 Task: Create a sub task Gather and Analyse Requirements for the task  Create a new online platform for online personal shopping services in the project BellRise , assign it to team member softage.5@softage.net and update the status of the sub task to  Off Track , set the priority of the sub task to High
Action: Mouse moved to (668, 444)
Screenshot: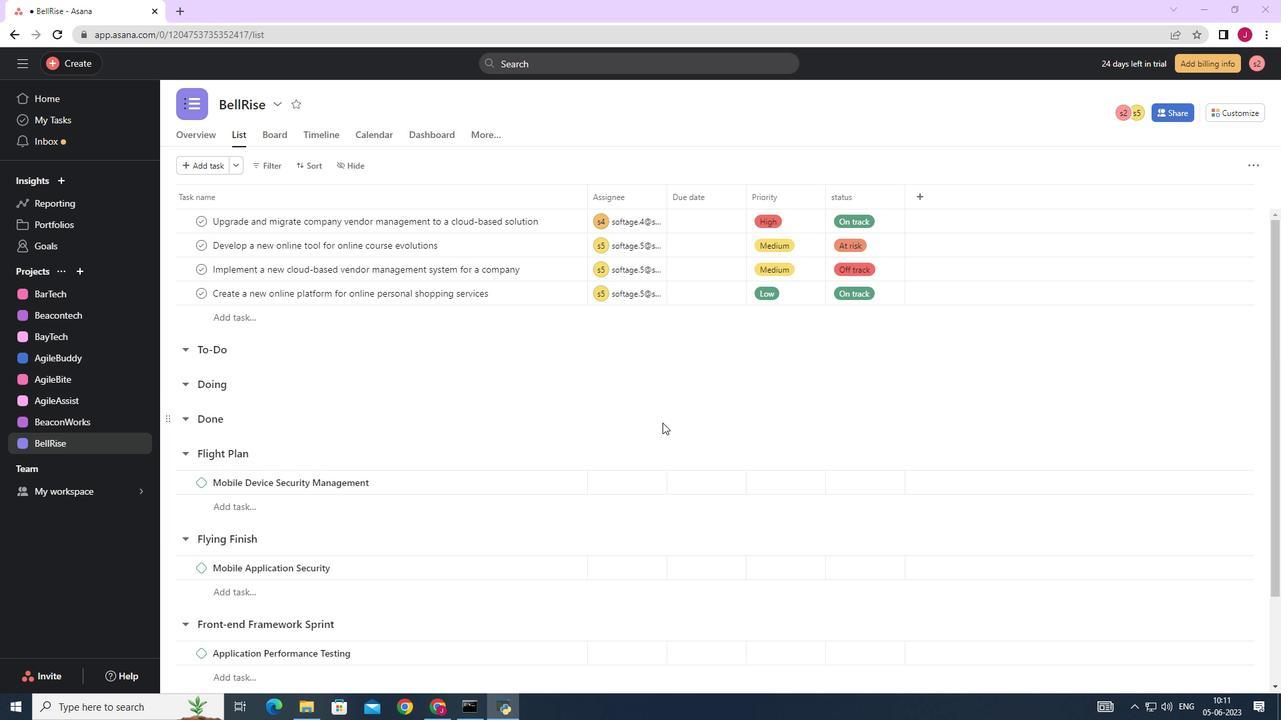 
Action: Mouse scrolled (668, 443) with delta (0, 0)
Screenshot: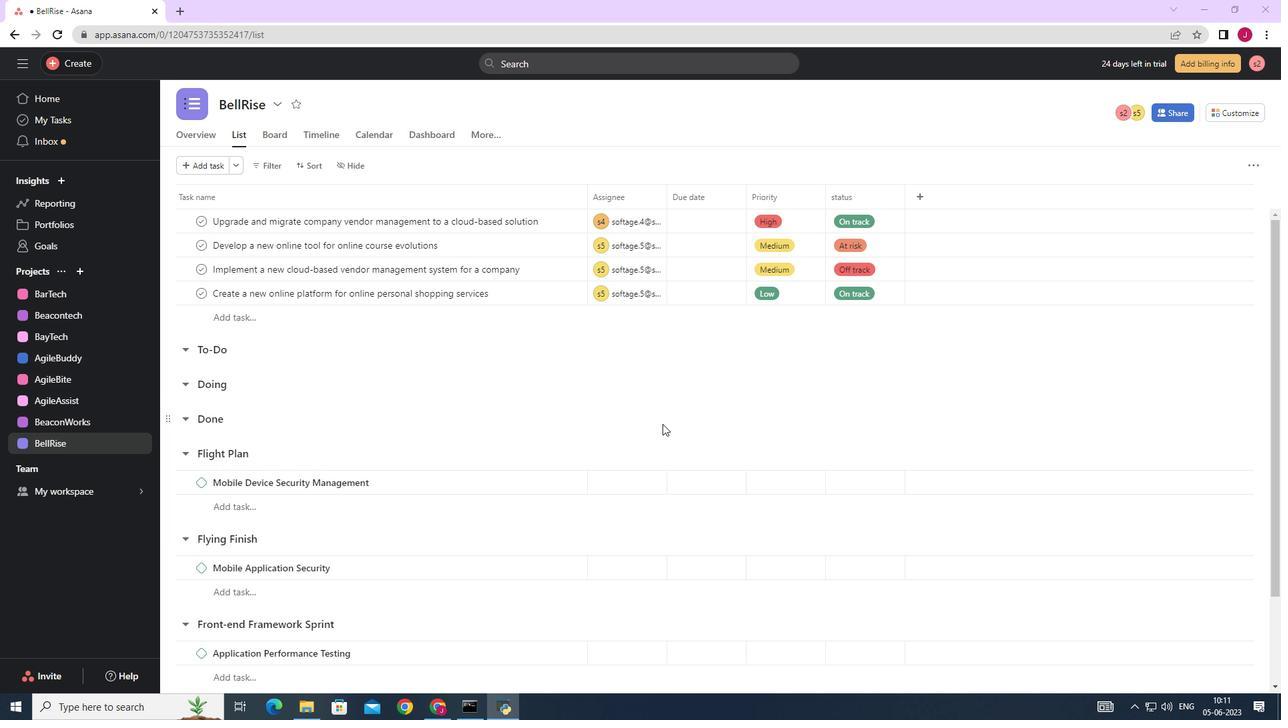 
Action: Mouse scrolled (668, 443) with delta (0, 0)
Screenshot: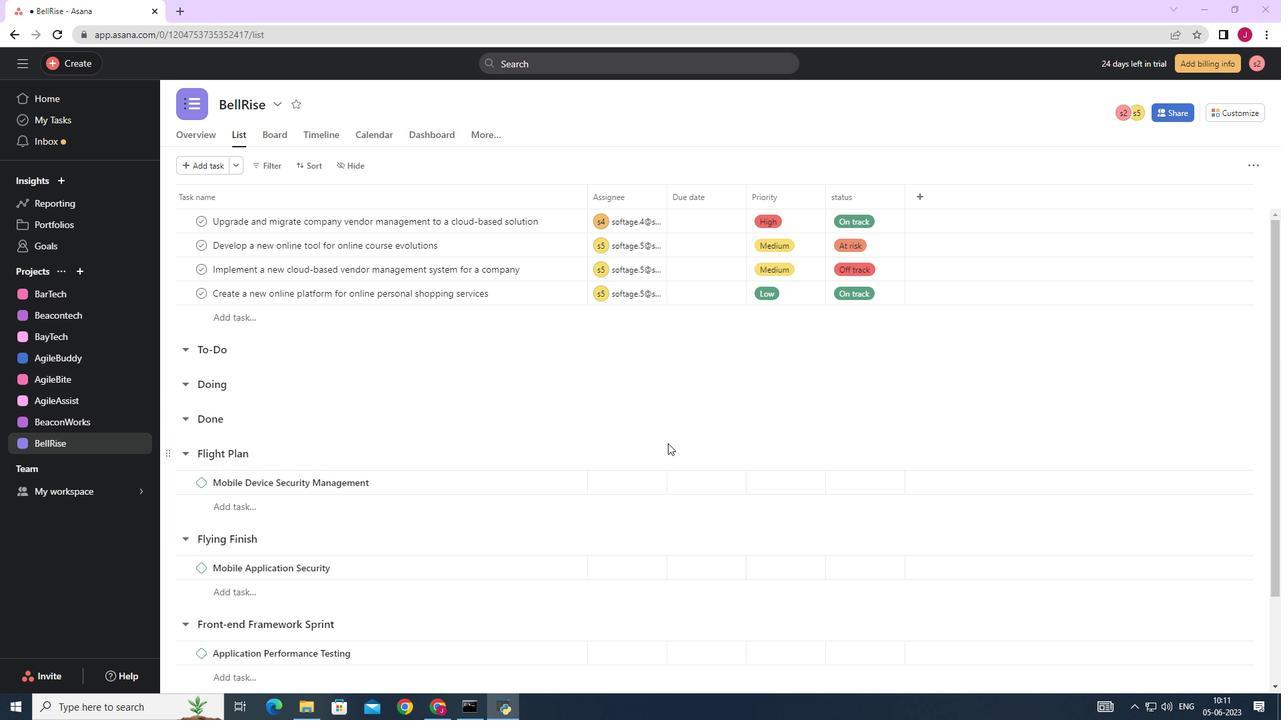 
Action: Mouse scrolled (668, 443) with delta (0, 0)
Screenshot: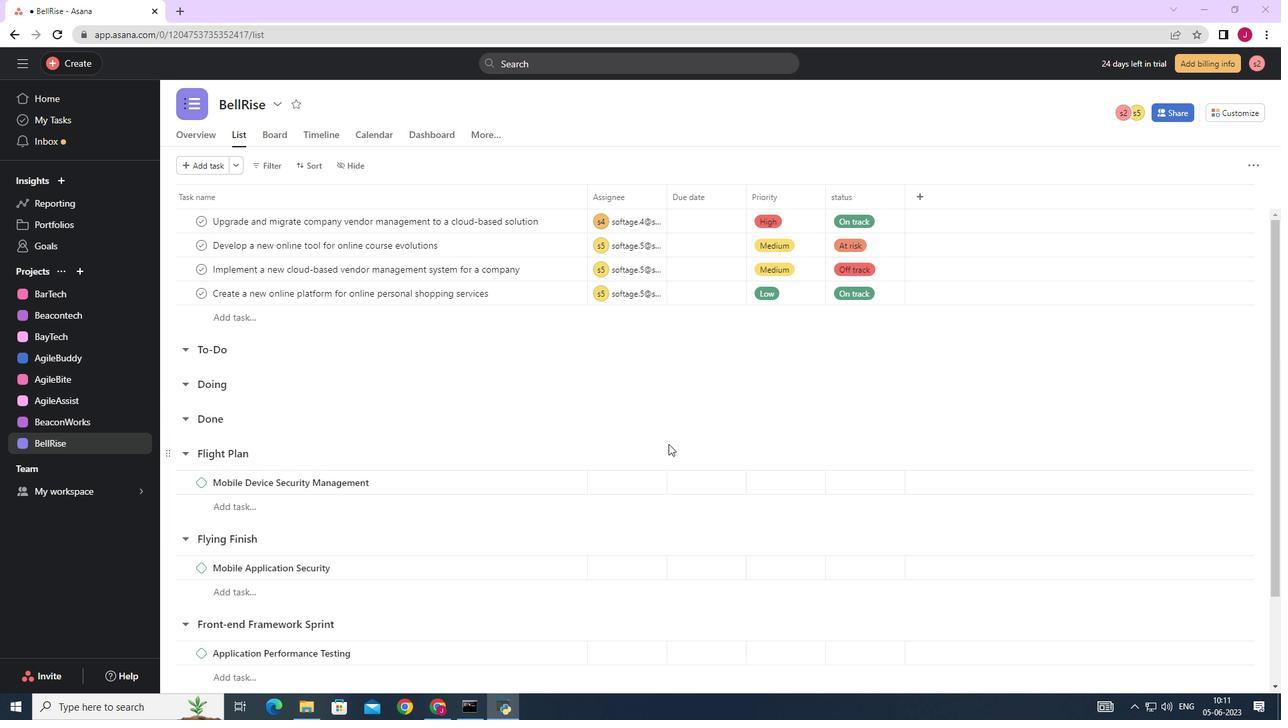 
Action: Mouse moved to (666, 446)
Screenshot: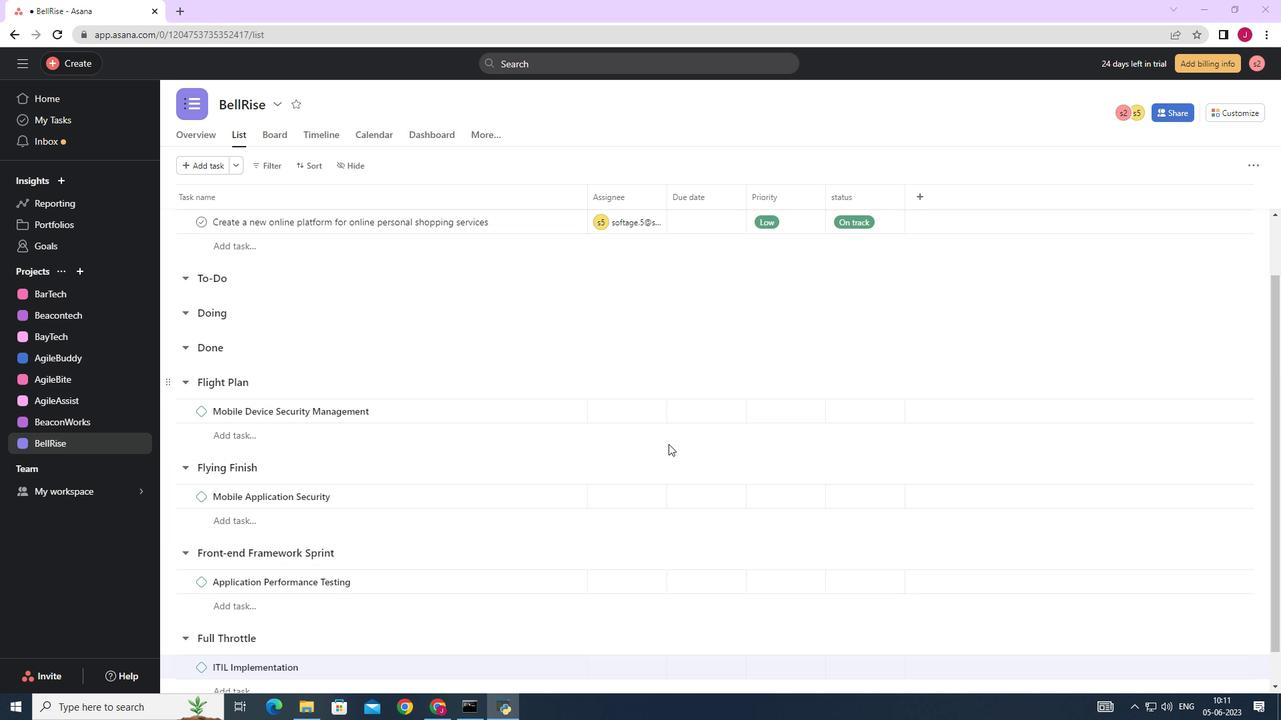 
Action: Mouse scrolled (666, 447) with delta (0, 0)
Screenshot: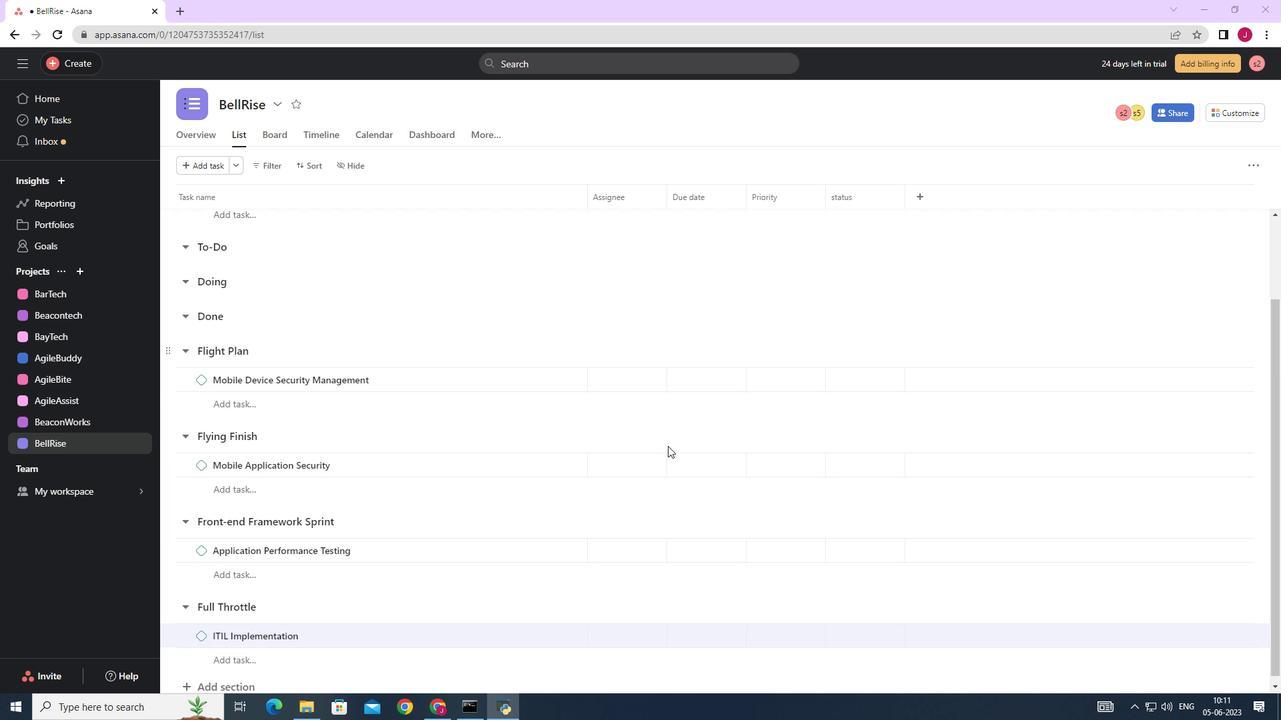 
Action: Mouse scrolled (666, 447) with delta (0, 0)
Screenshot: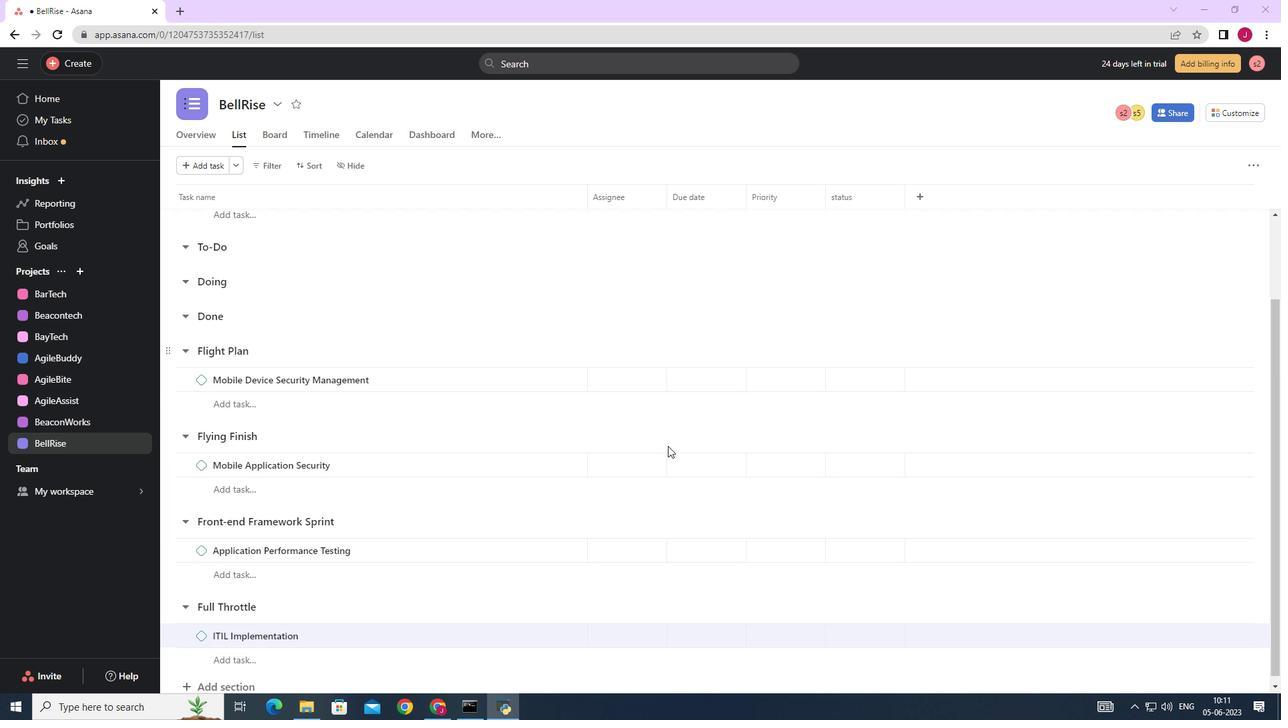 
Action: Mouse scrolled (666, 447) with delta (0, 0)
Screenshot: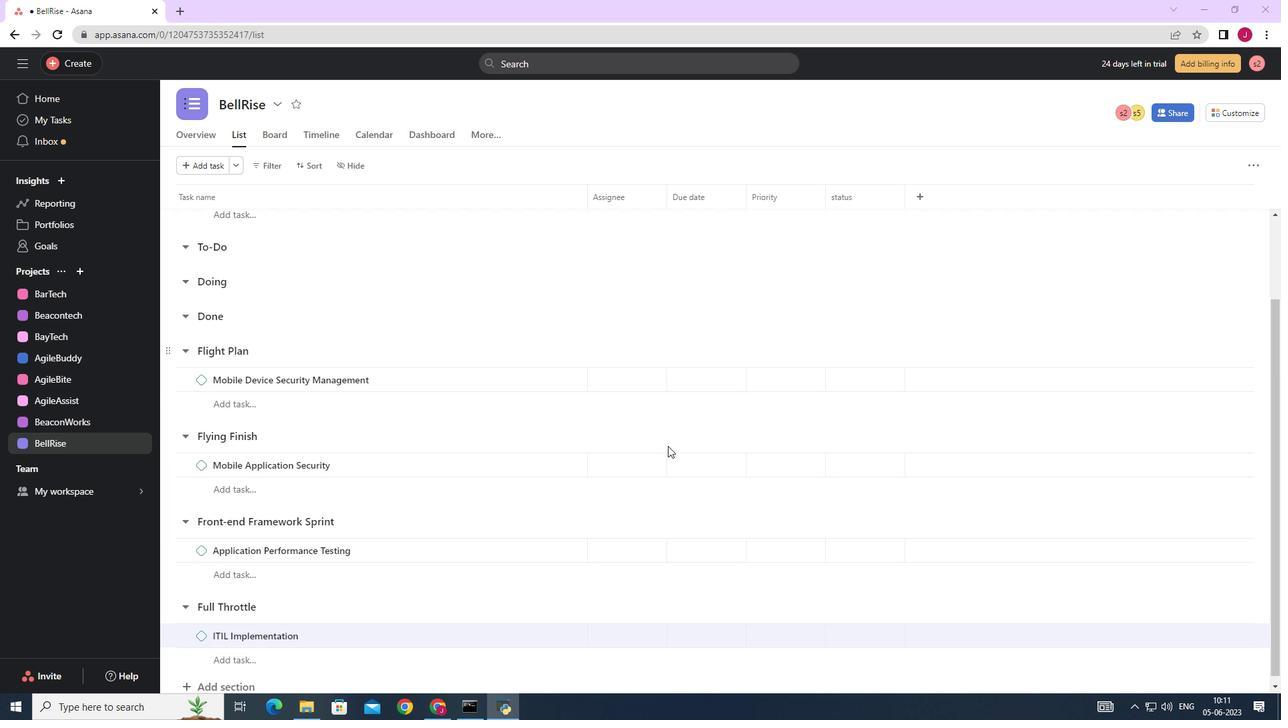 
Action: Mouse scrolled (666, 447) with delta (0, 0)
Screenshot: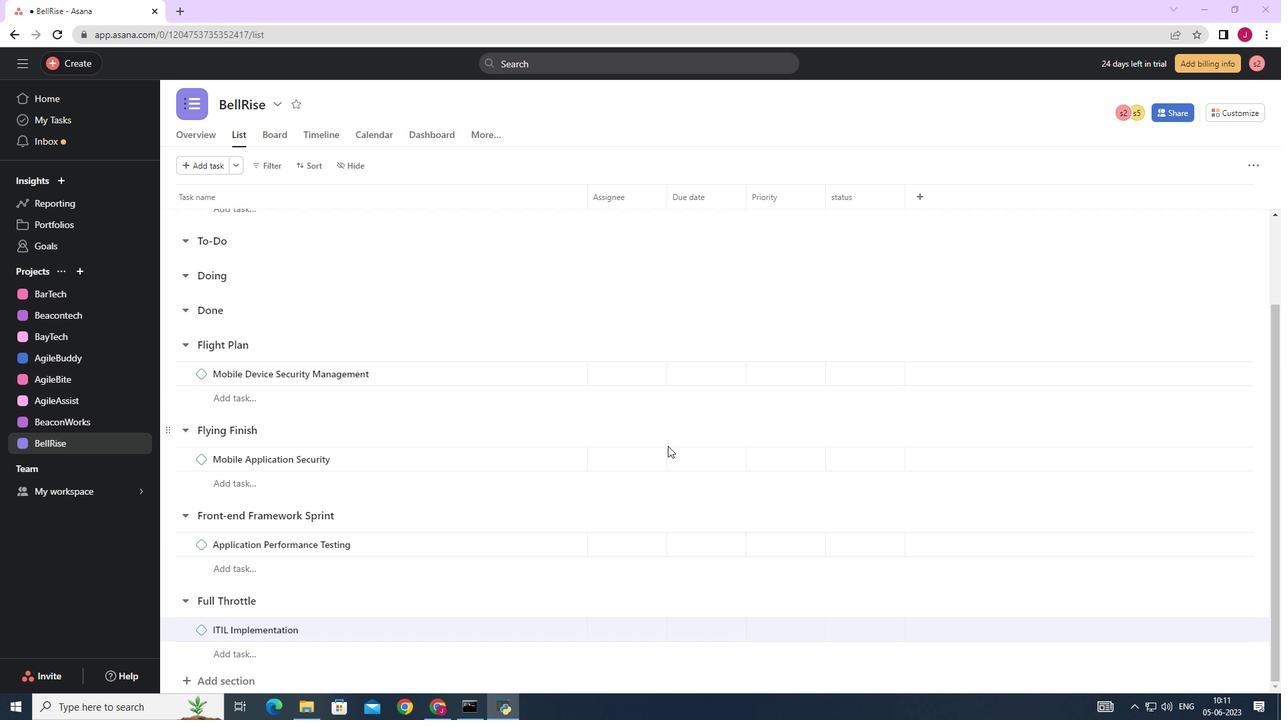 
Action: Mouse moved to (485, 317)
Screenshot: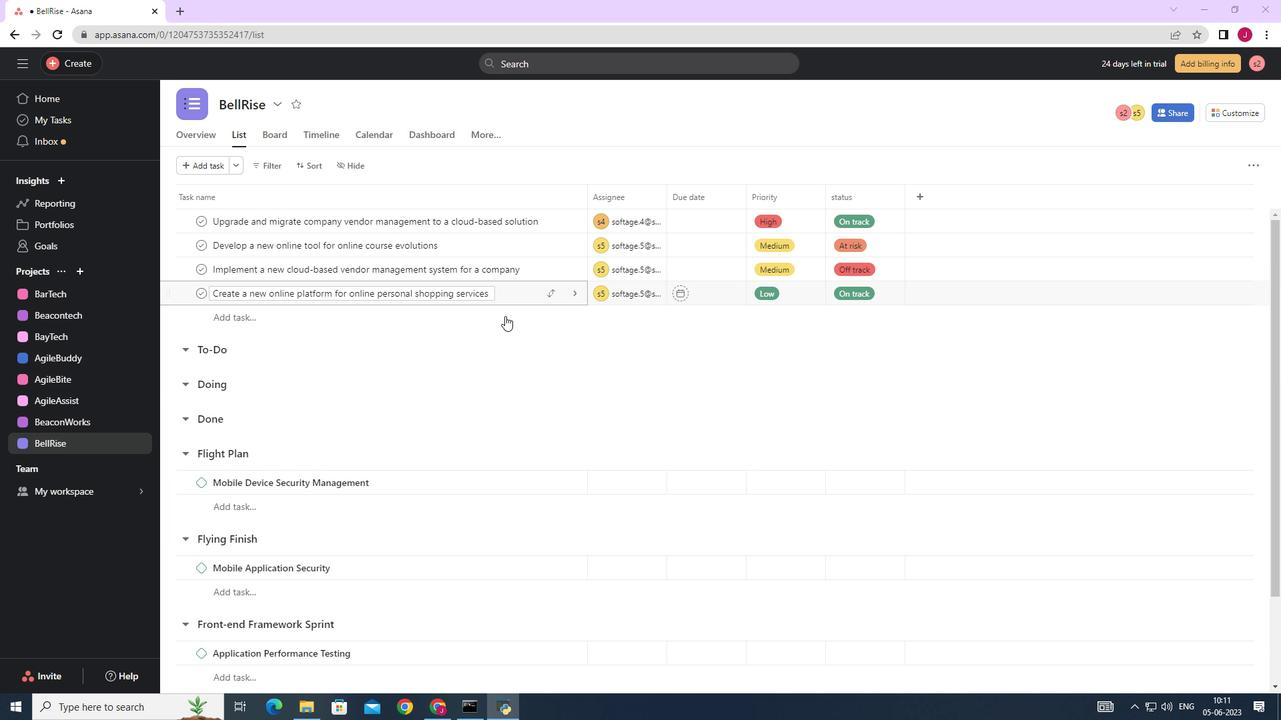 
Action: Mouse scrolled (485, 318) with delta (0, 0)
Screenshot: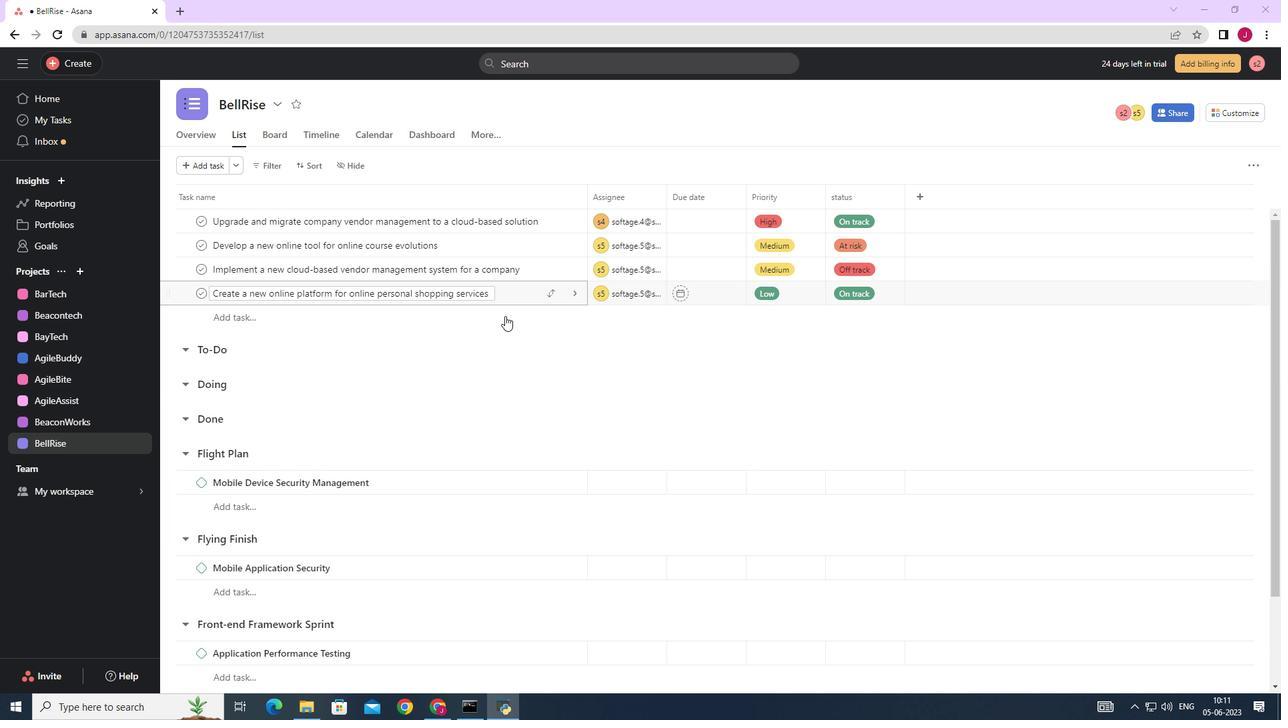 
Action: Mouse scrolled (485, 318) with delta (0, 0)
Screenshot: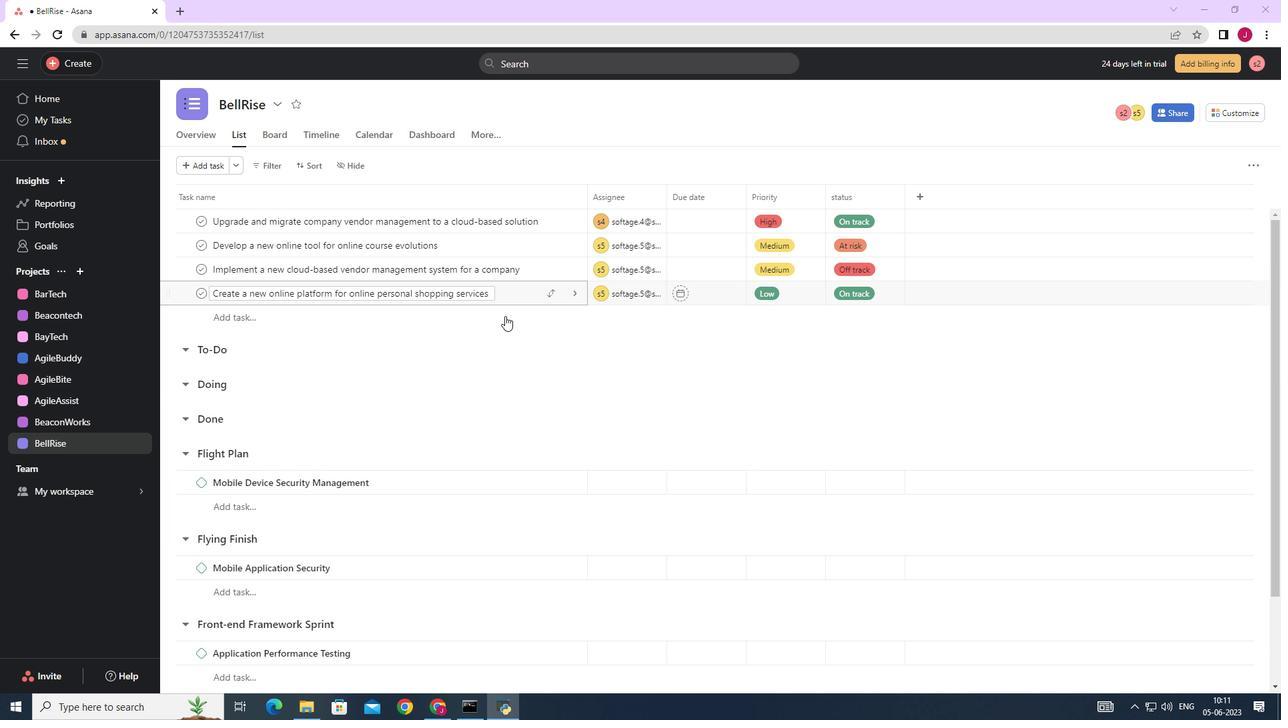 
Action: Mouse moved to (532, 296)
Screenshot: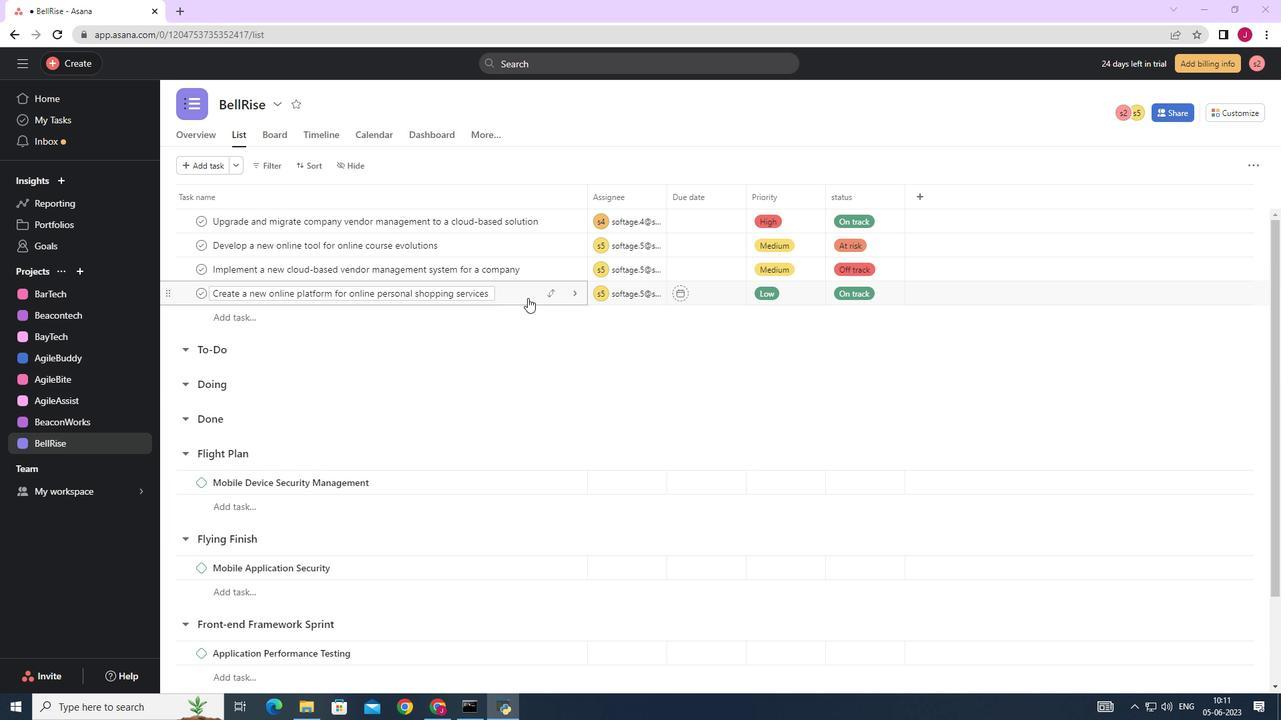 
Action: Mouse pressed left at (532, 296)
Screenshot: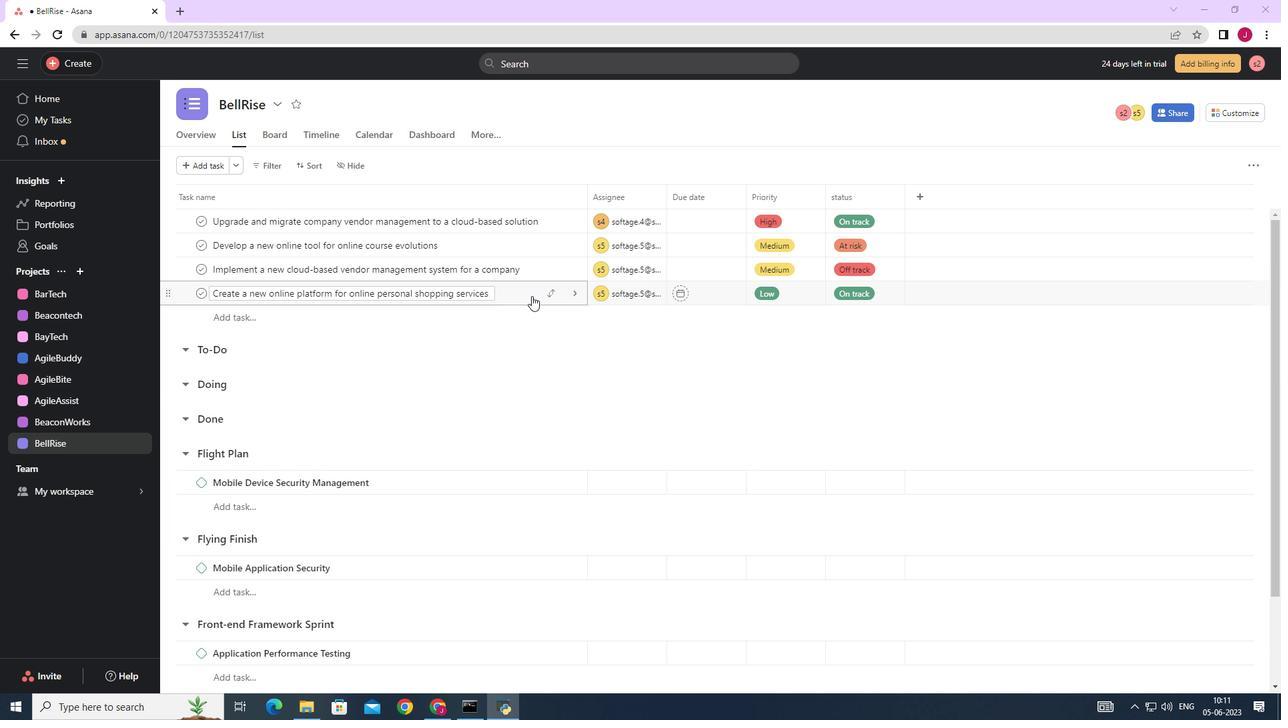 
Action: Mouse moved to (962, 413)
Screenshot: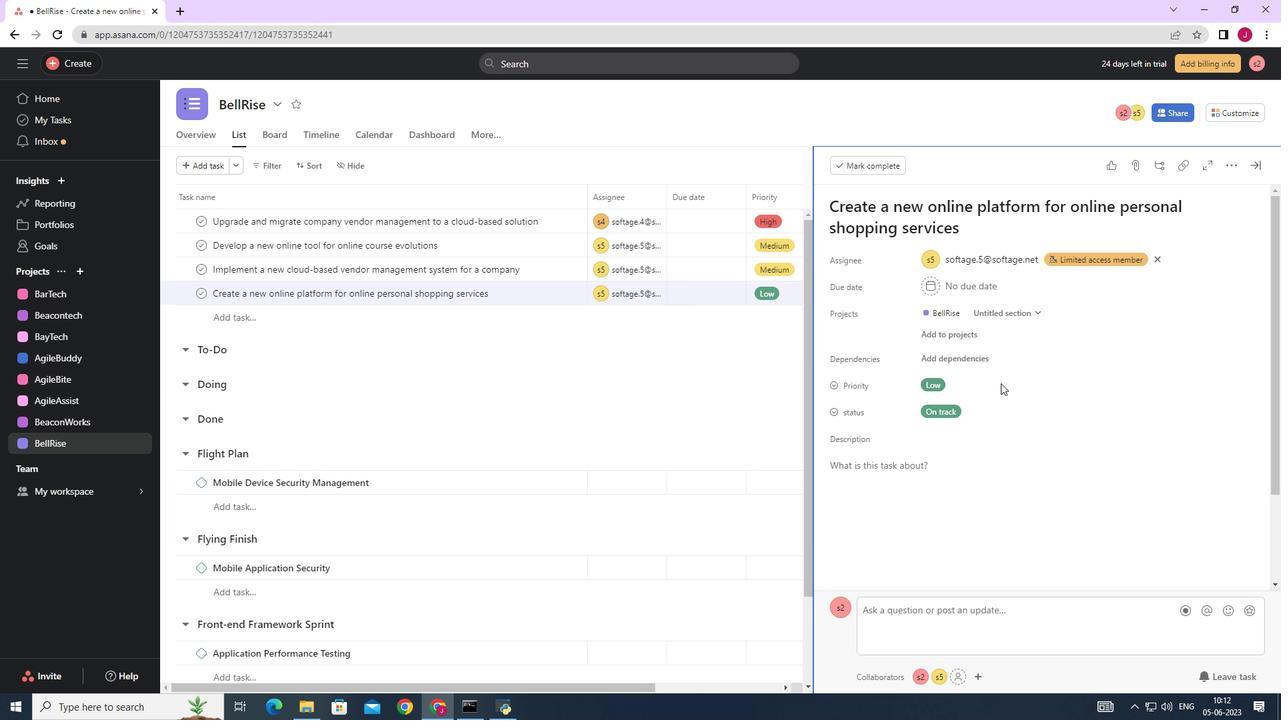 
Action: Mouse scrolled (962, 412) with delta (0, 0)
Screenshot: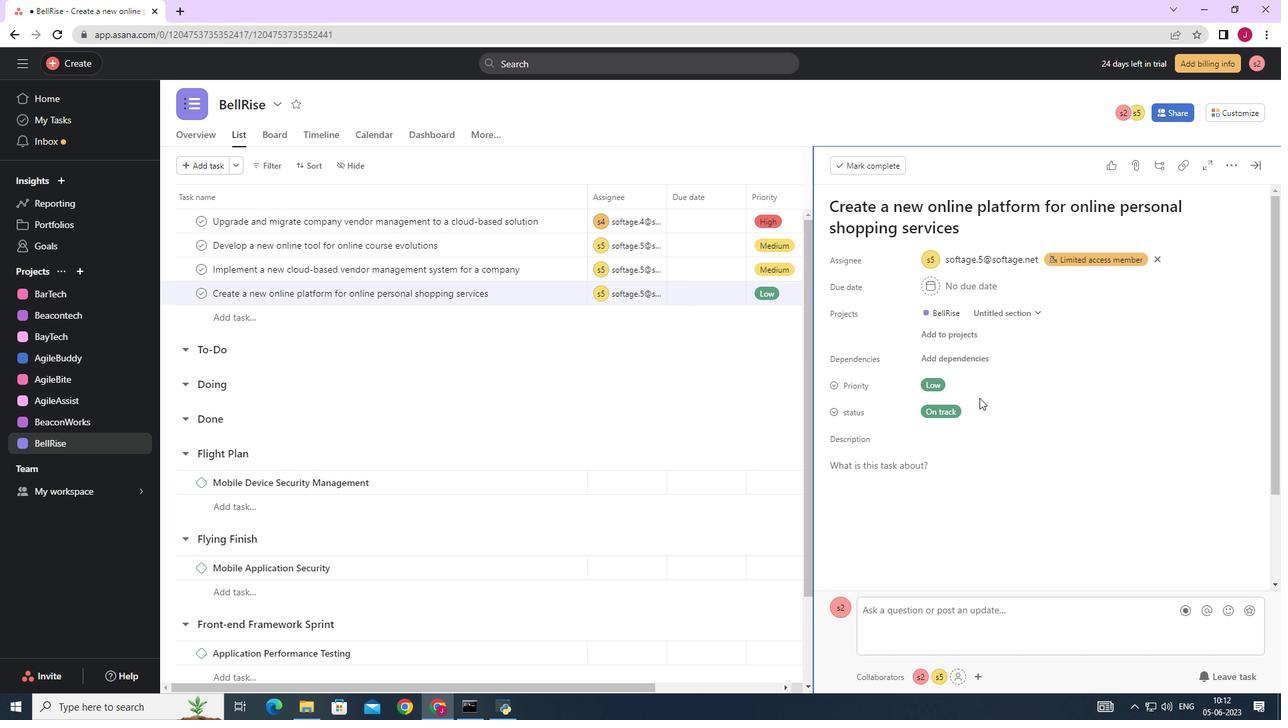 
Action: Mouse scrolled (962, 412) with delta (0, 0)
Screenshot: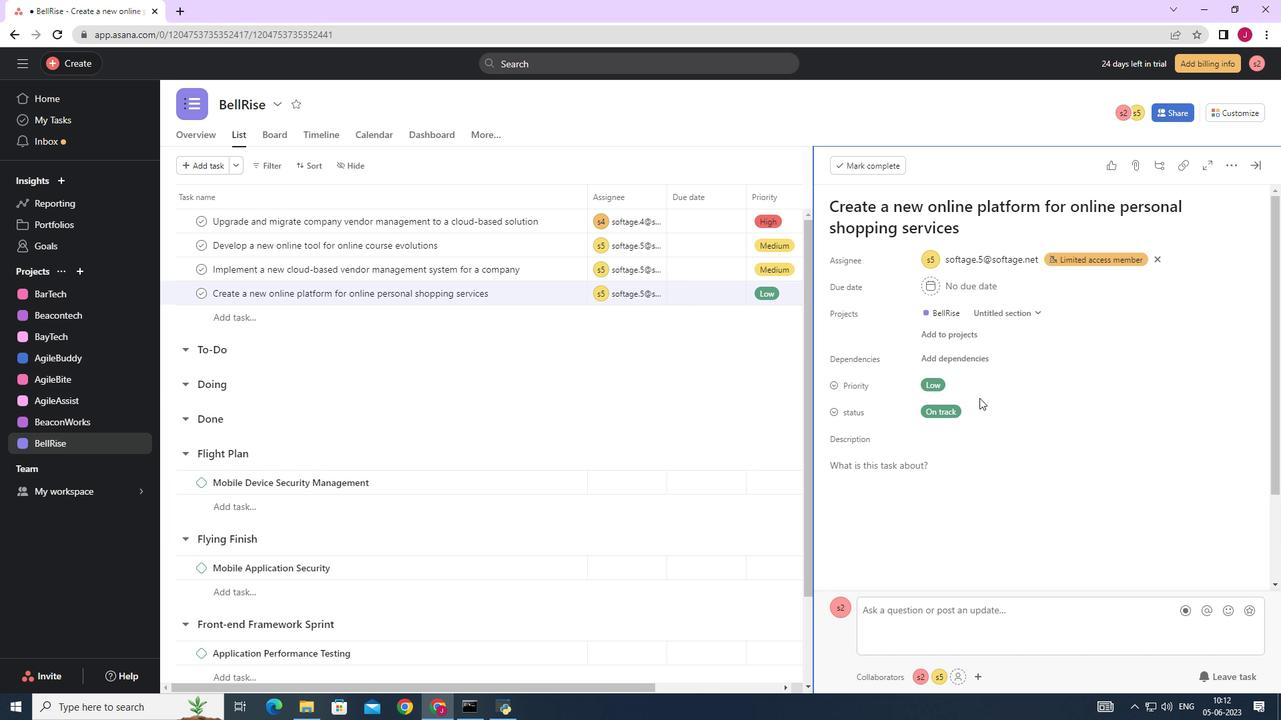 
Action: Mouse scrolled (962, 412) with delta (0, 0)
Screenshot: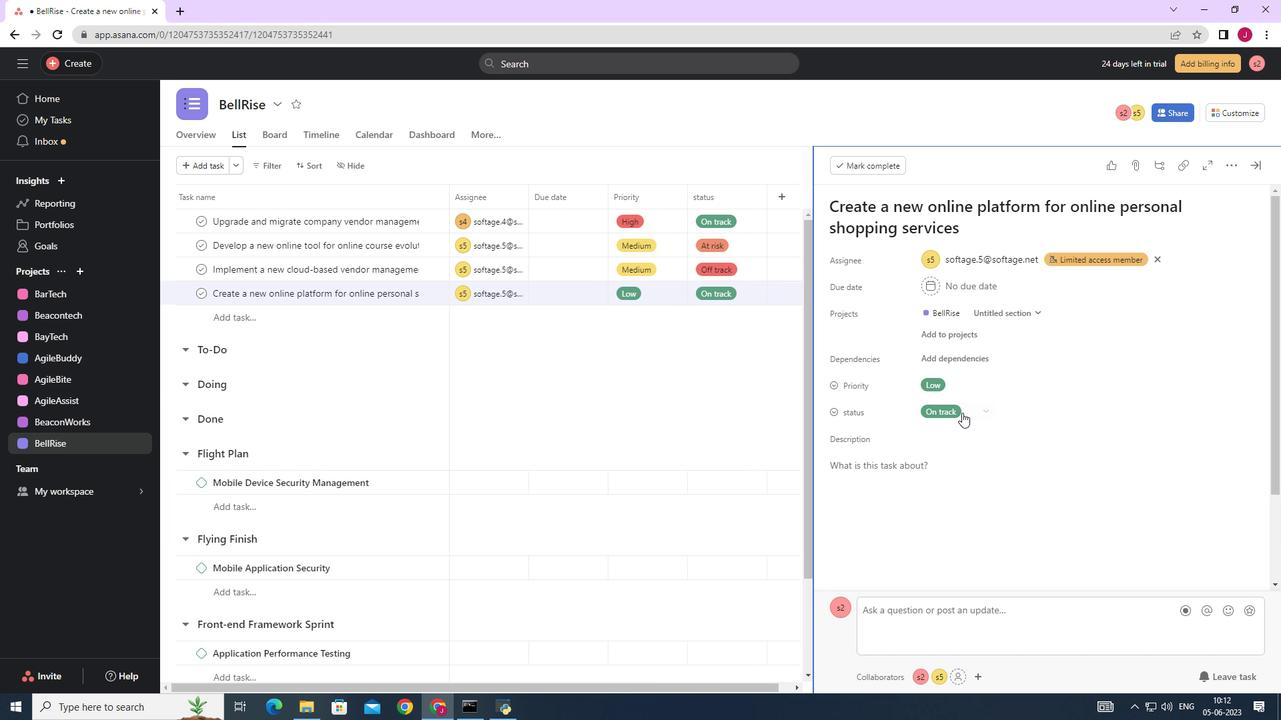 
Action: Mouse scrolled (962, 412) with delta (0, 0)
Screenshot: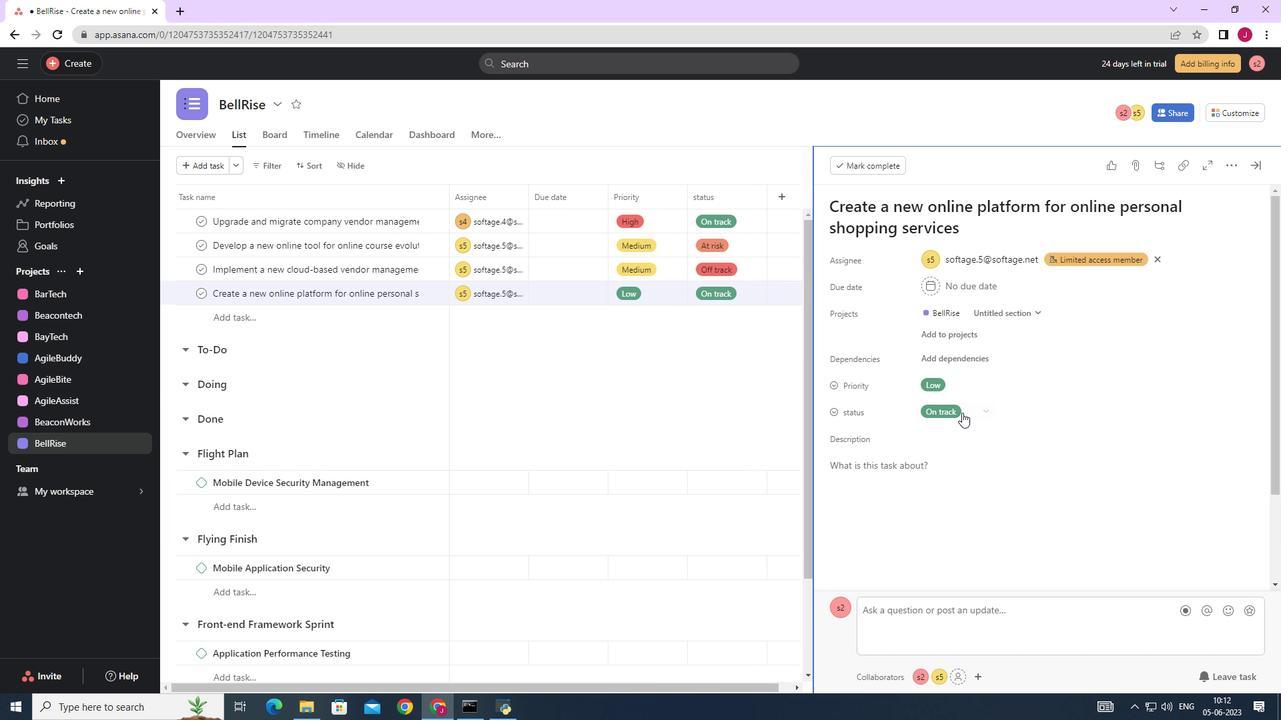 
Action: Mouse scrolled (962, 413) with delta (0, 0)
Screenshot: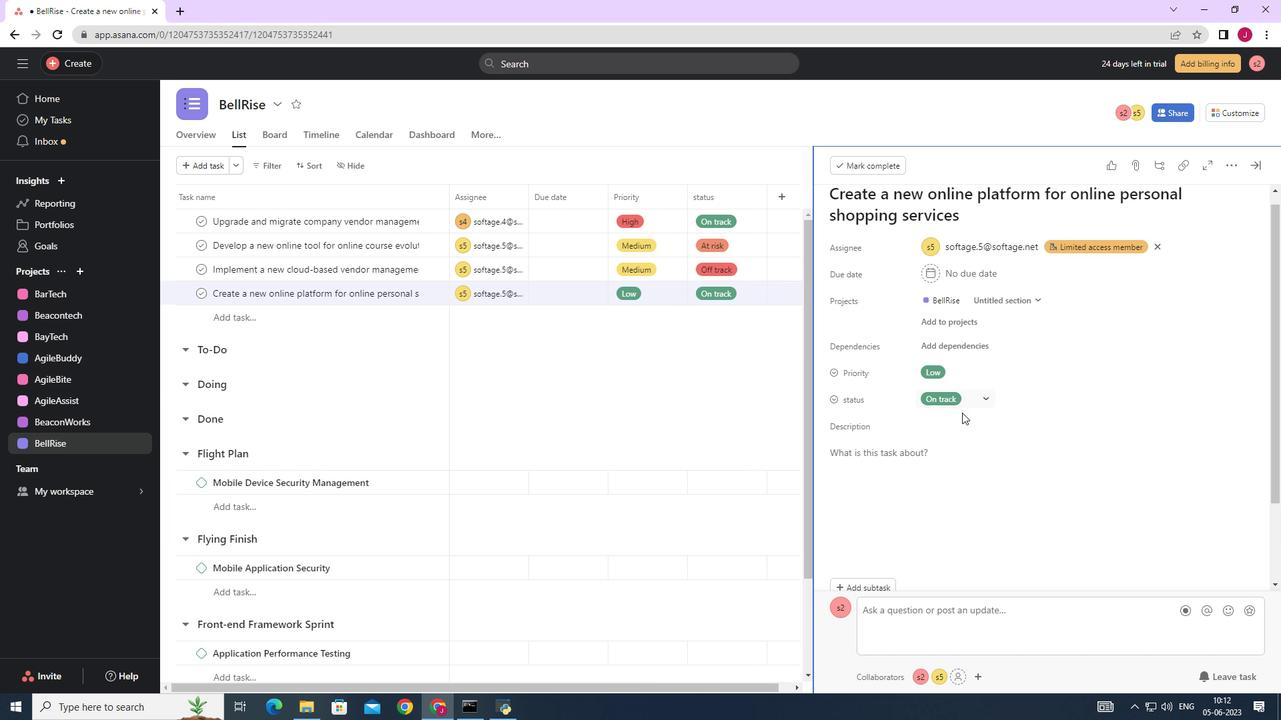 
Action: Mouse moved to (895, 491)
Screenshot: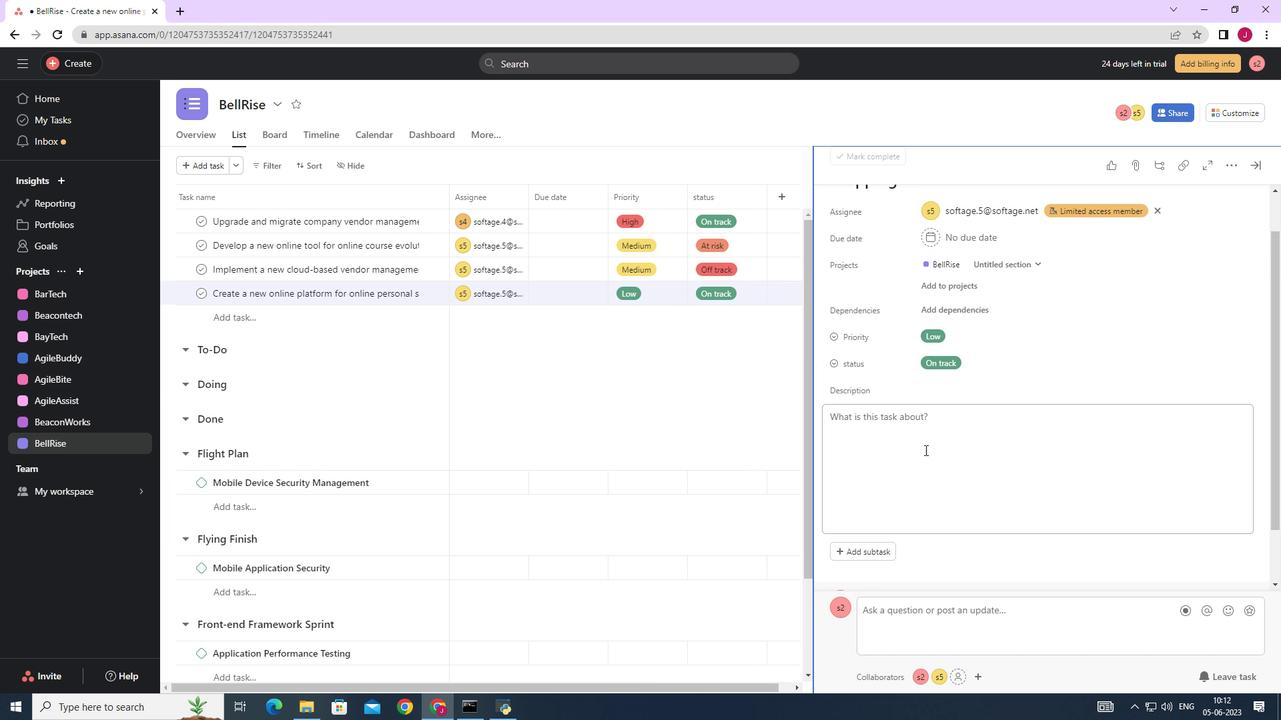 
Action: Mouse scrolled (895, 490) with delta (0, 0)
Screenshot: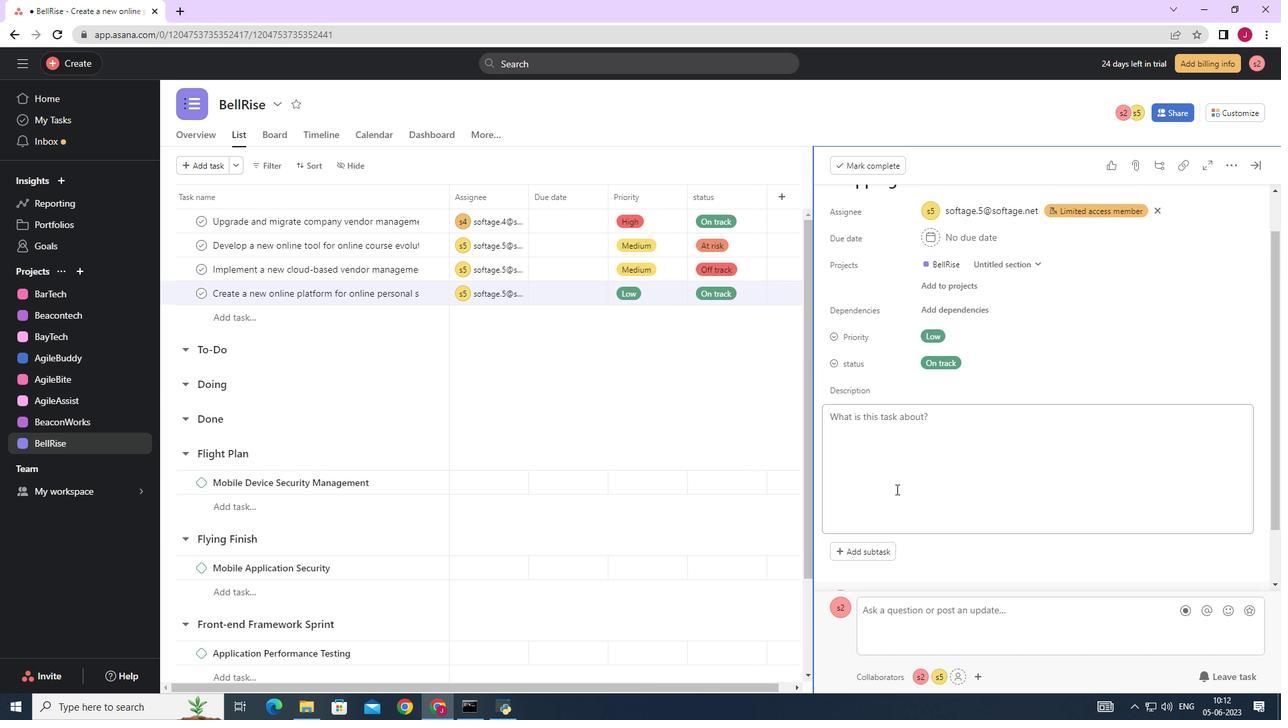 
Action: Mouse scrolled (895, 490) with delta (0, 0)
Screenshot: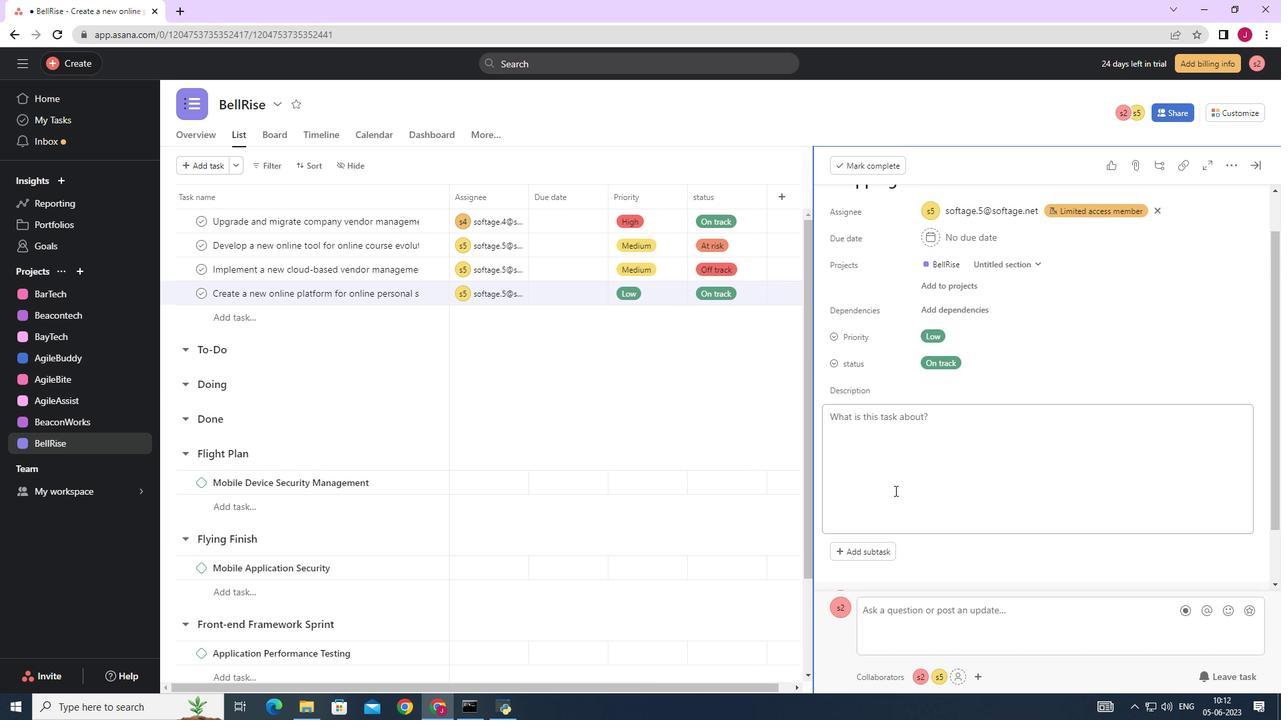 
Action: Mouse scrolled (895, 490) with delta (0, 0)
Screenshot: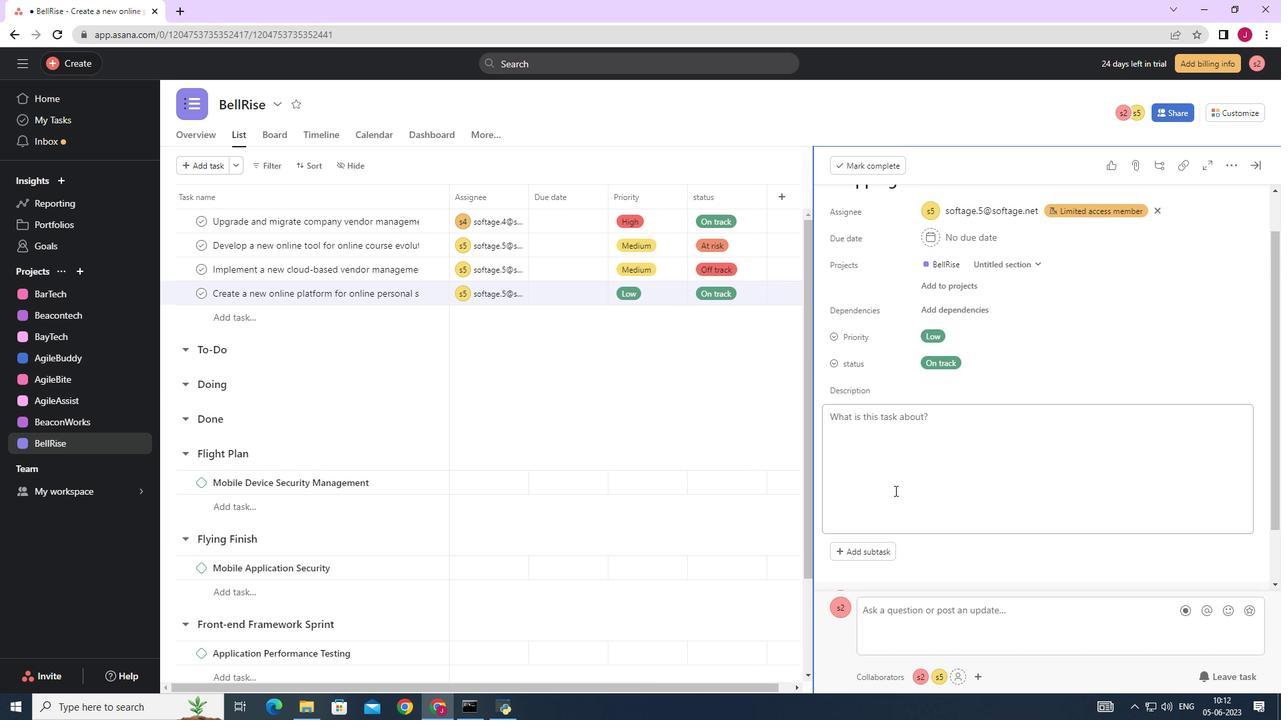 
Action: Mouse scrolled (895, 490) with delta (0, 0)
Screenshot: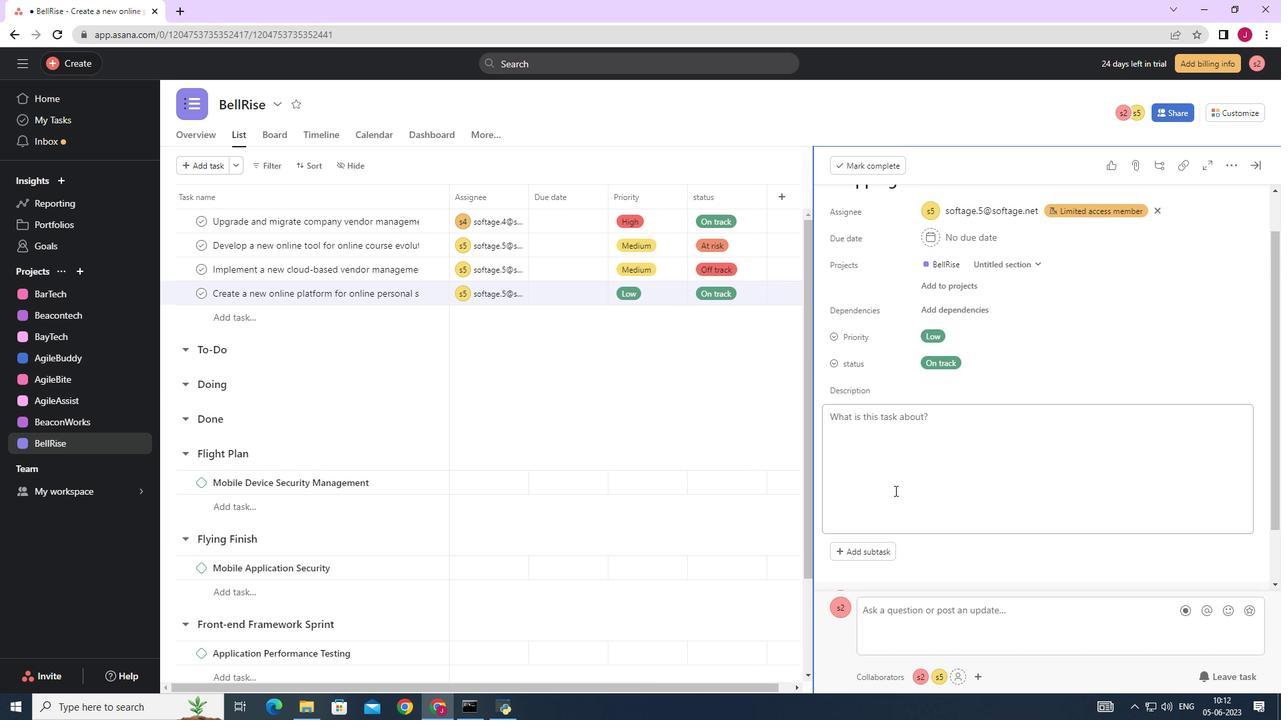 
Action: Mouse moved to (881, 485)
Screenshot: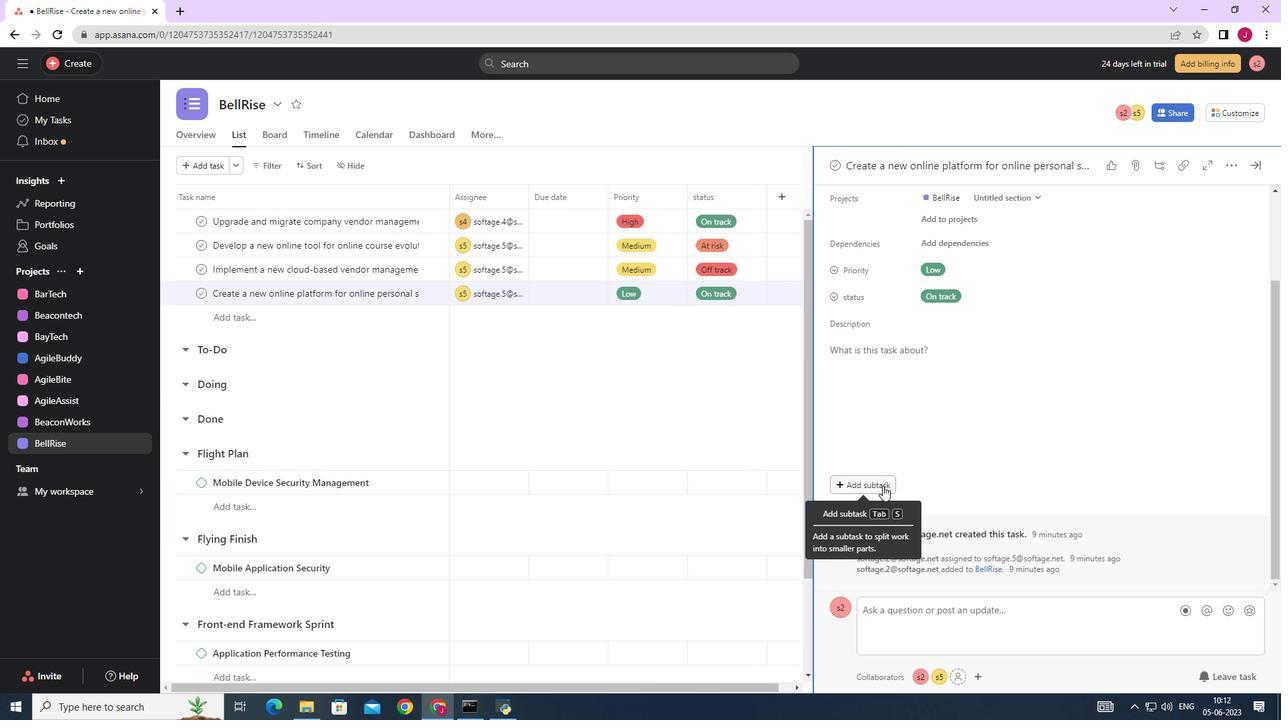 
Action: Mouse pressed left at (881, 485)
Screenshot: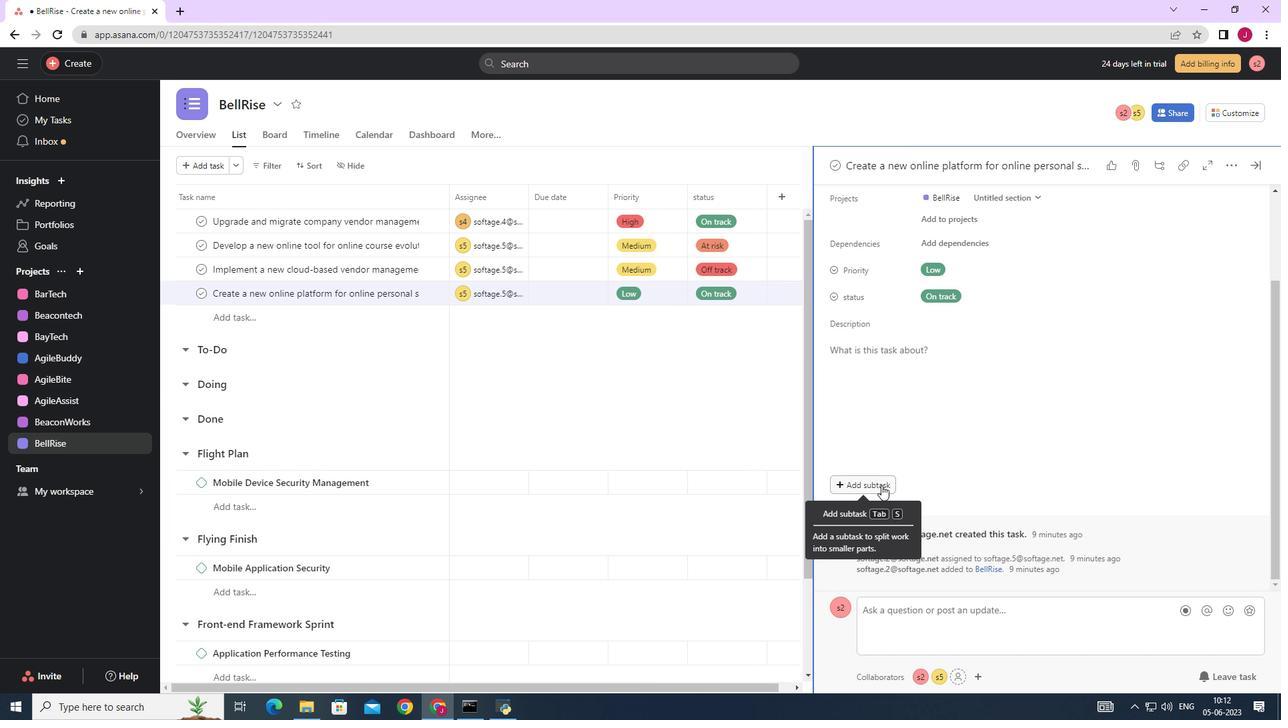 
Action: Mouse scrolled (881, 484) with delta (0, 0)
Screenshot: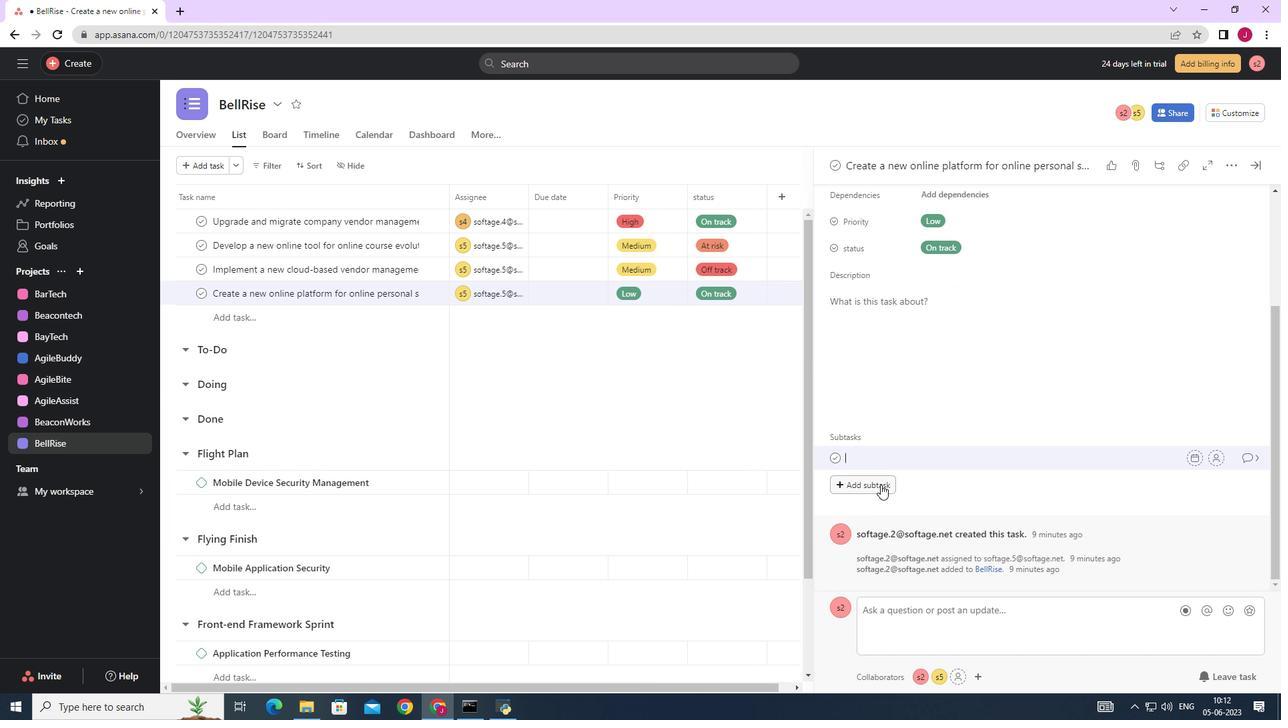 
Action: Mouse scrolled (881, 484) with delta (0, 0)
Screenshot: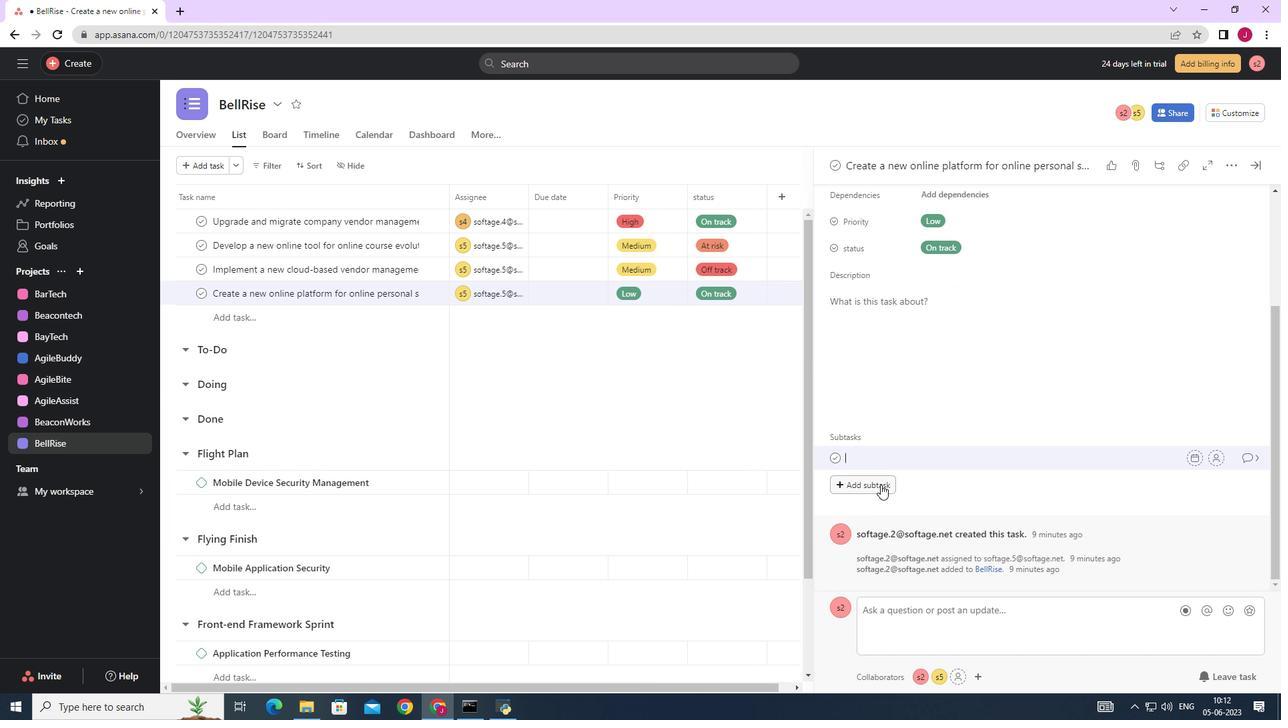 
Action: Mouse scrolled (881, 484) with delta (0, 0)
Screenshot: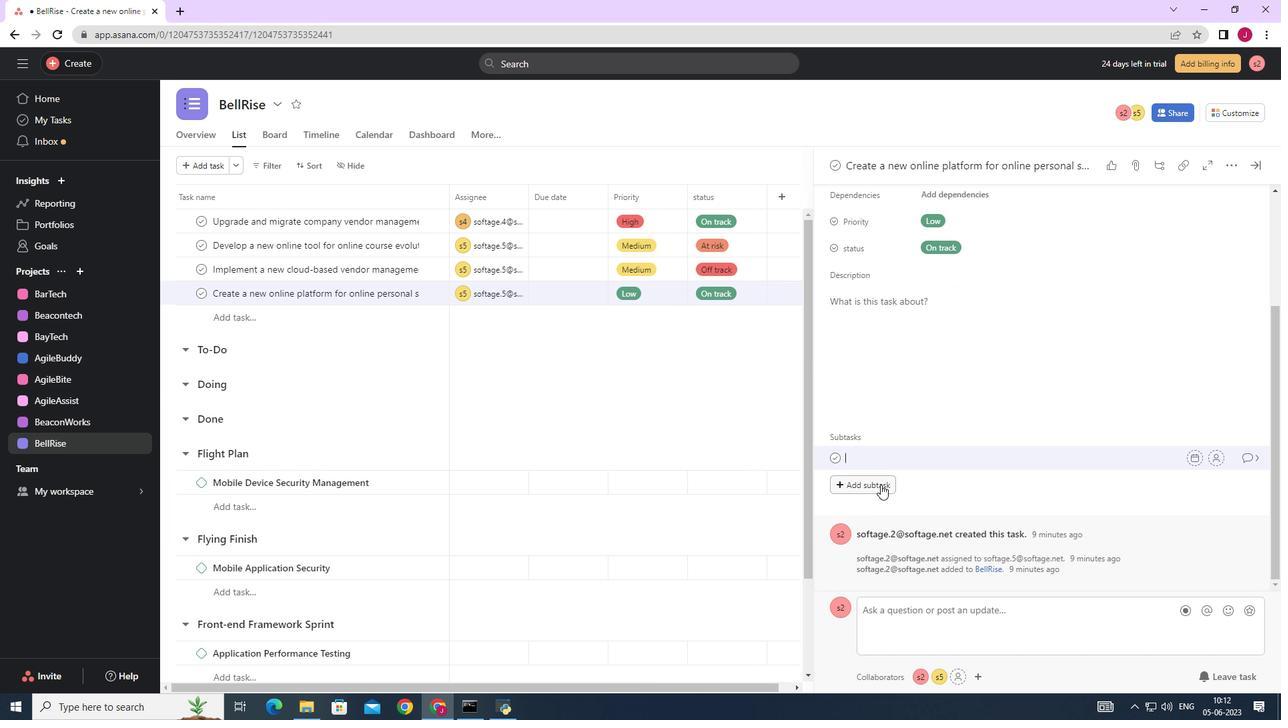 
Action: Mouse scrolled (881, 484) with delta (0, 0)
Screenshot: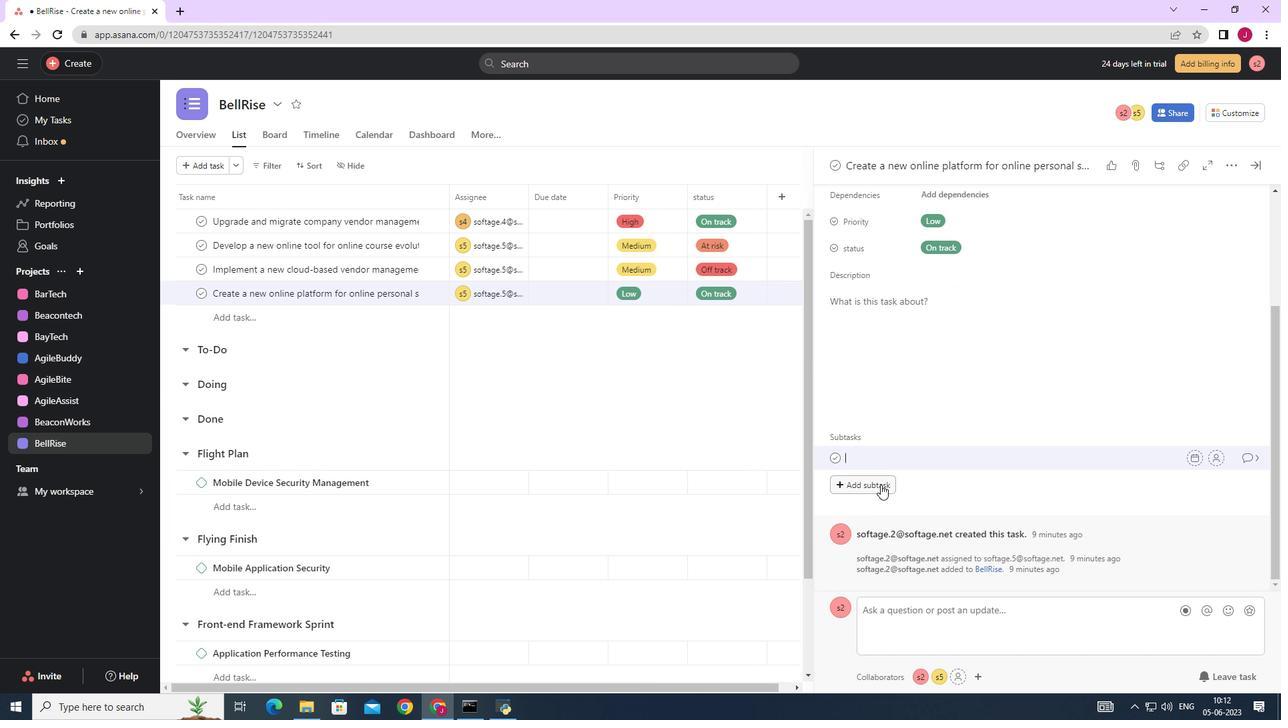 
Action: Mouse scrolled (881, 484) with delta (0, 0)
Screenshot: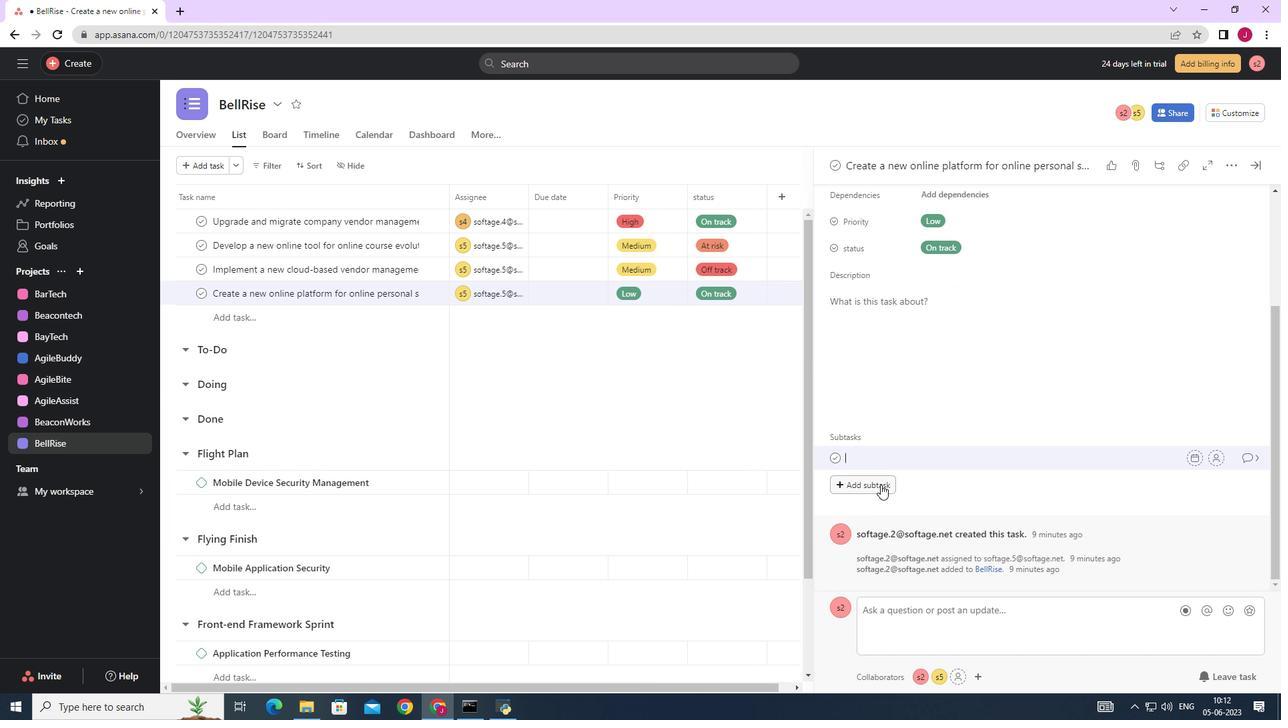 
Action: Mouse moved to (871, 462)
Screenshot: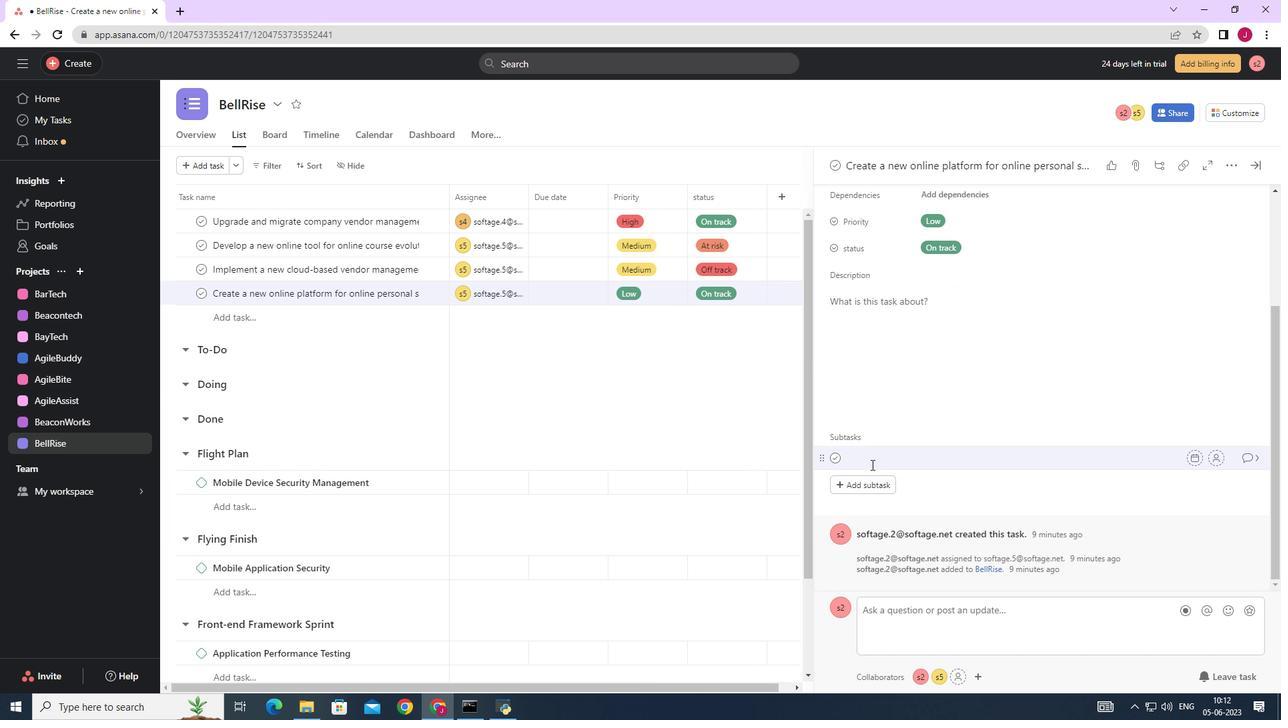 
Action: Mouse pressed left at (871, 462)
Screenshot: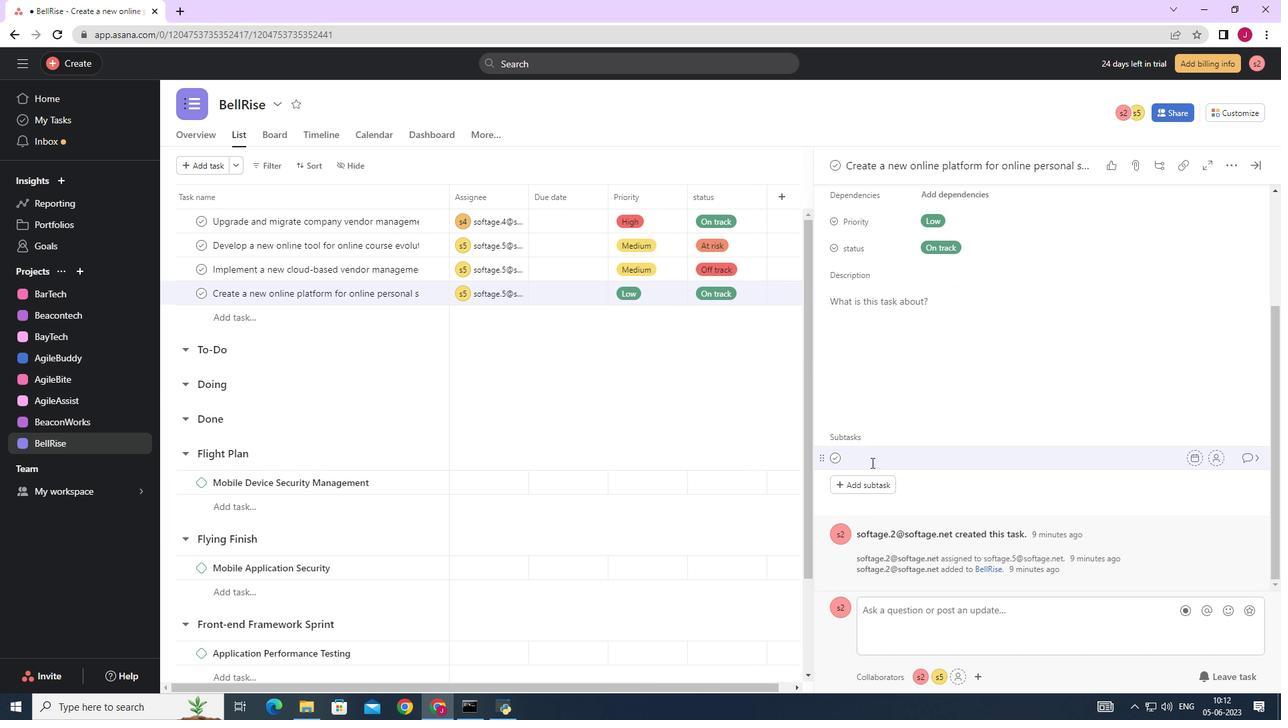 
Action: Key pressed <Key.caps_lock>GATHER<Key.space><Key.backspace><Key.backspace><Key.backspace><Key.backspace><Key.backspace><Key.backspace><Key.caps_lock>ather<Key.space>and<Key.space><Key.caps_lock>A<Key.caps_lock>nalyse<Key.space><Key.caps_lock>R<Key.caps_lock>equirements
Screenshot: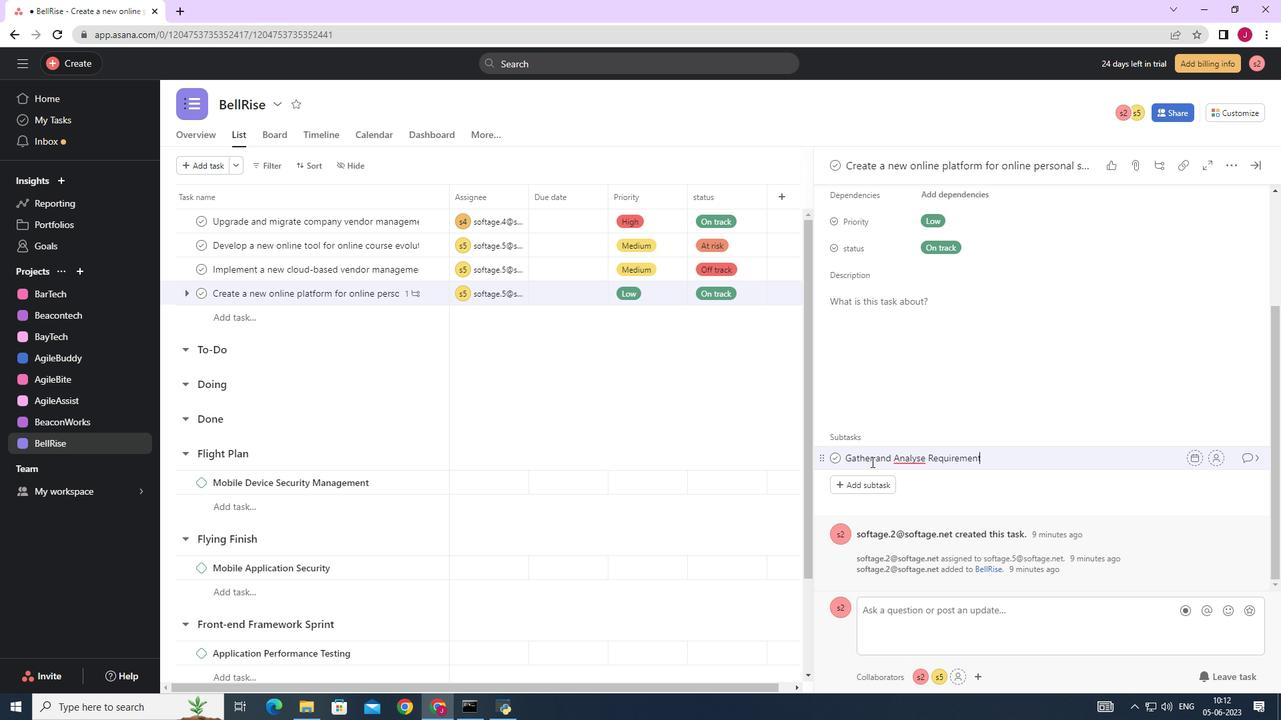 
Action: Mouse moved to (1216, 464)
Screenshot: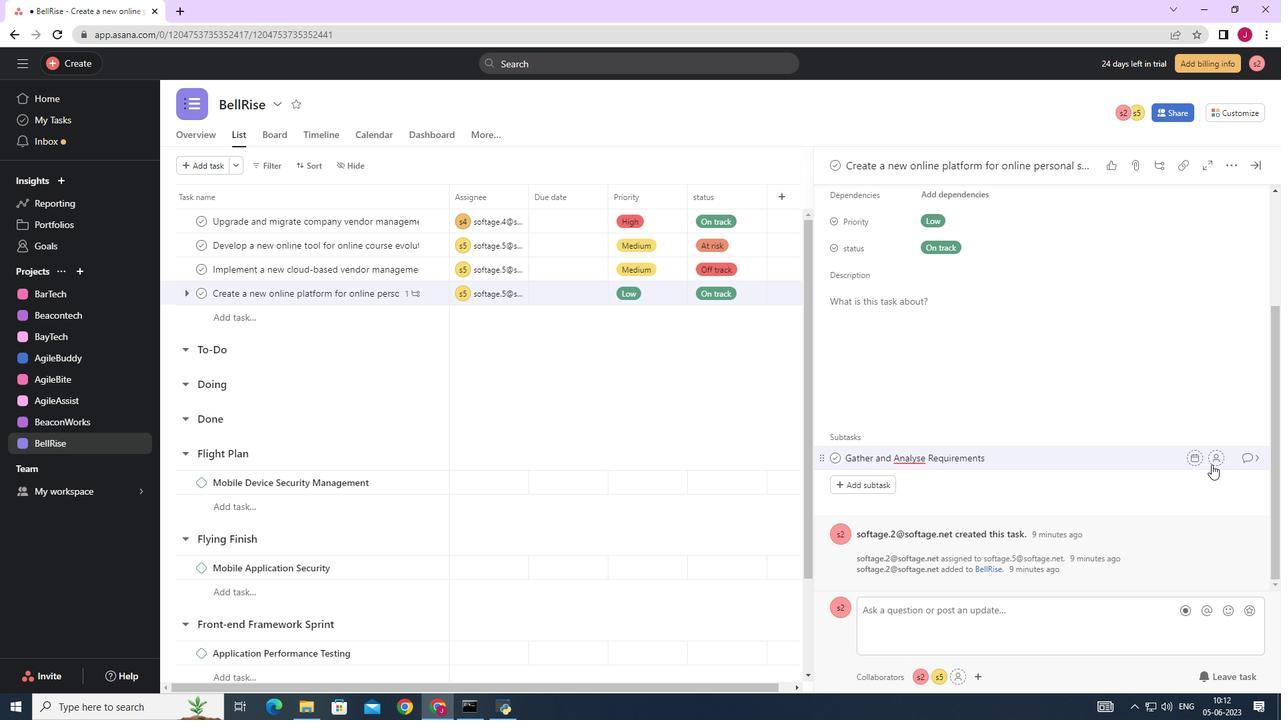 
Action: Mouse pressed left at (1216, 464)
Screenshot: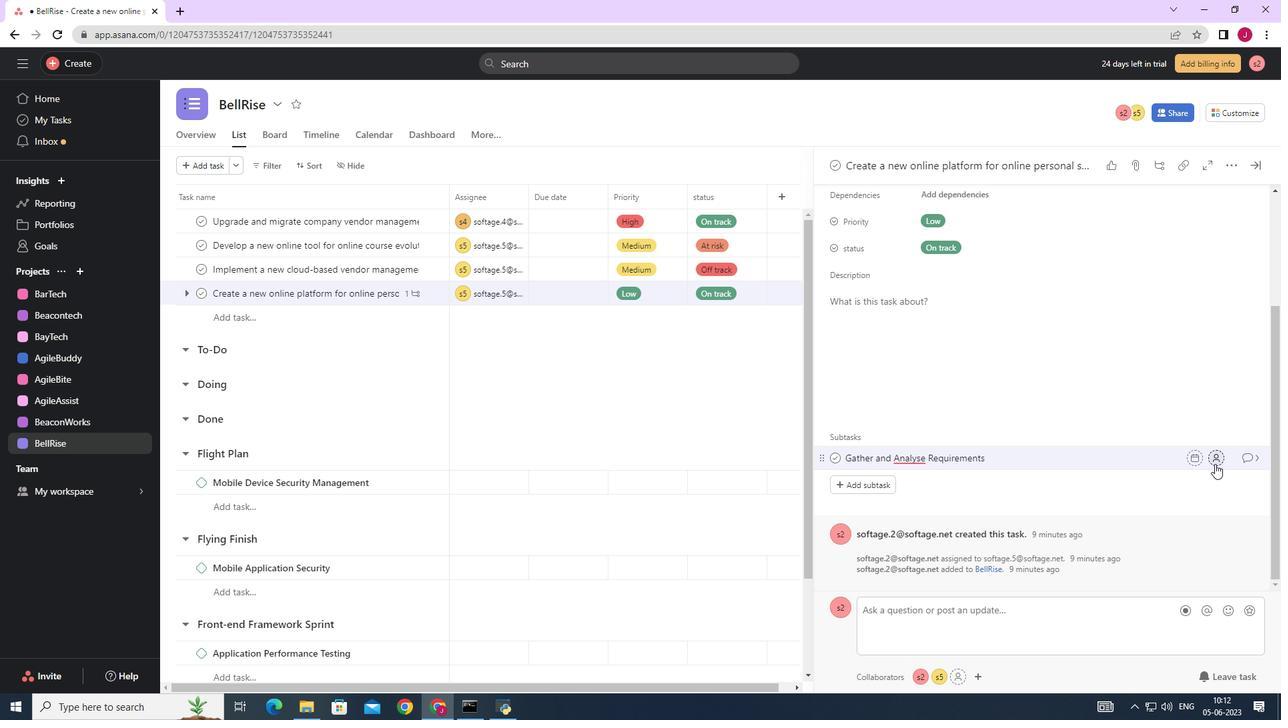 
Action: Mouse moved to (1051, 496)
Screenshot: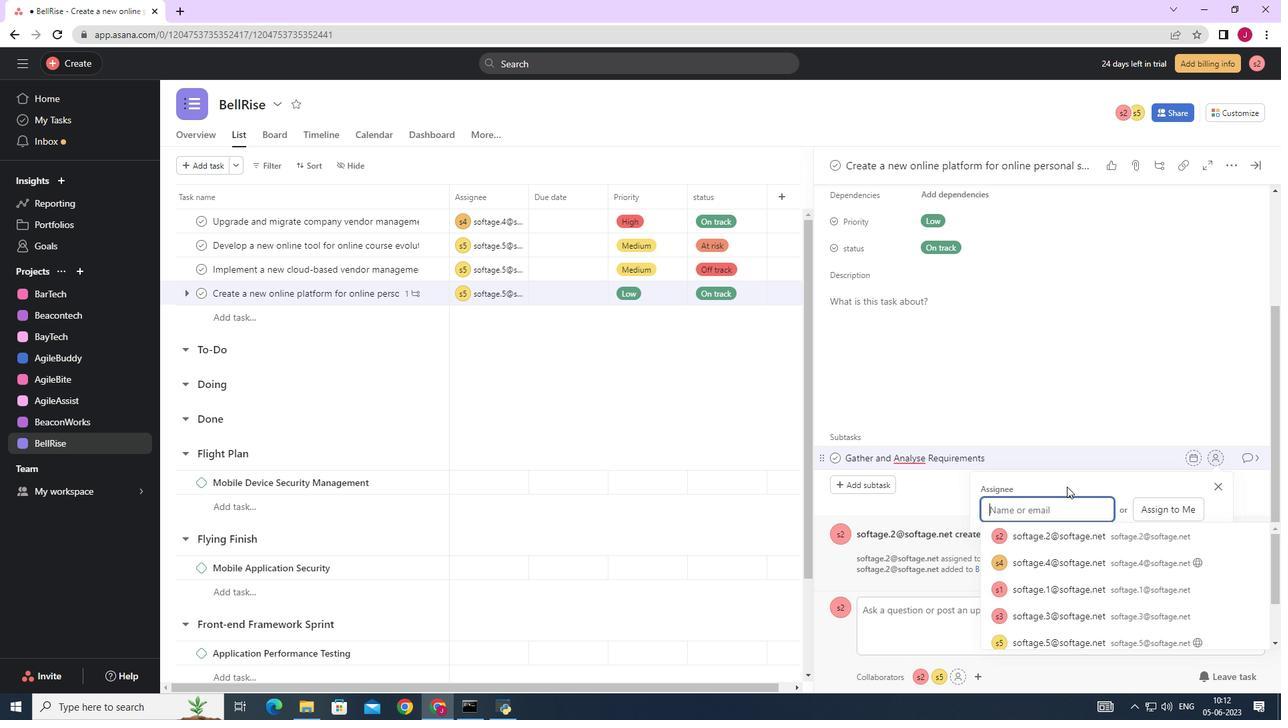 
Action: Key pressed softage.5
Screenshot: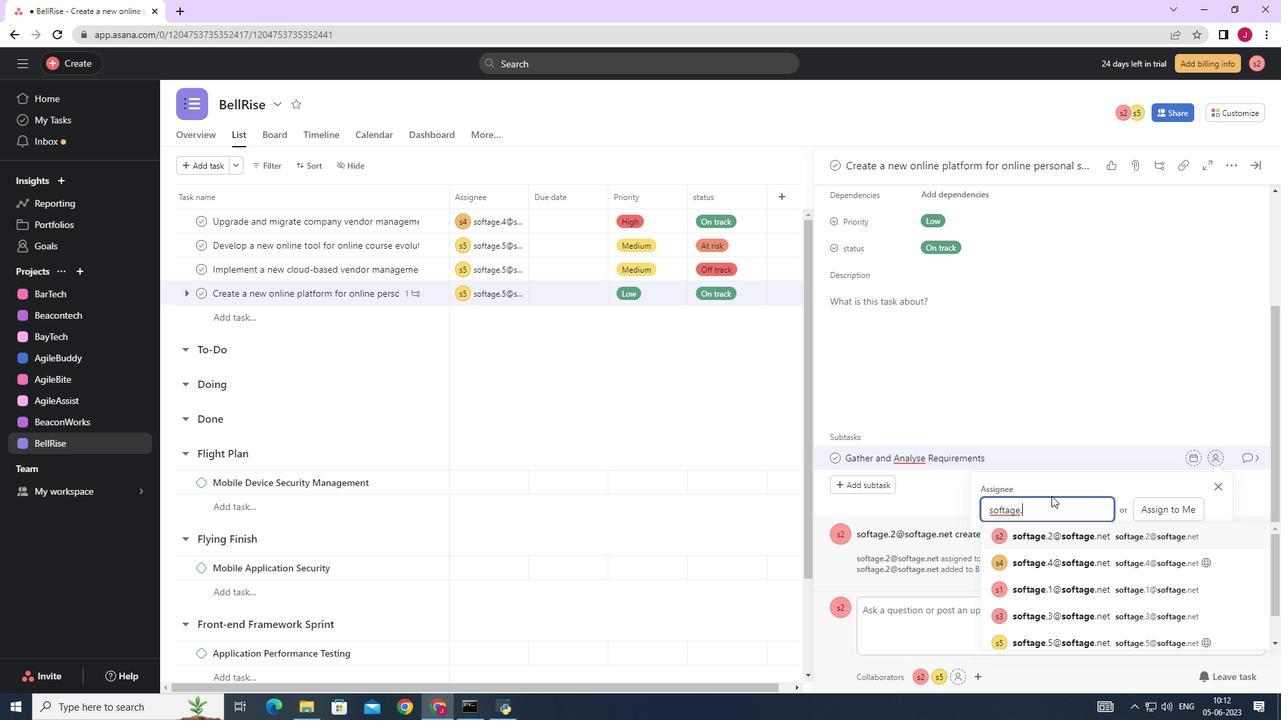 
Action: Mouse moved to (1064, 536)
Screenshot: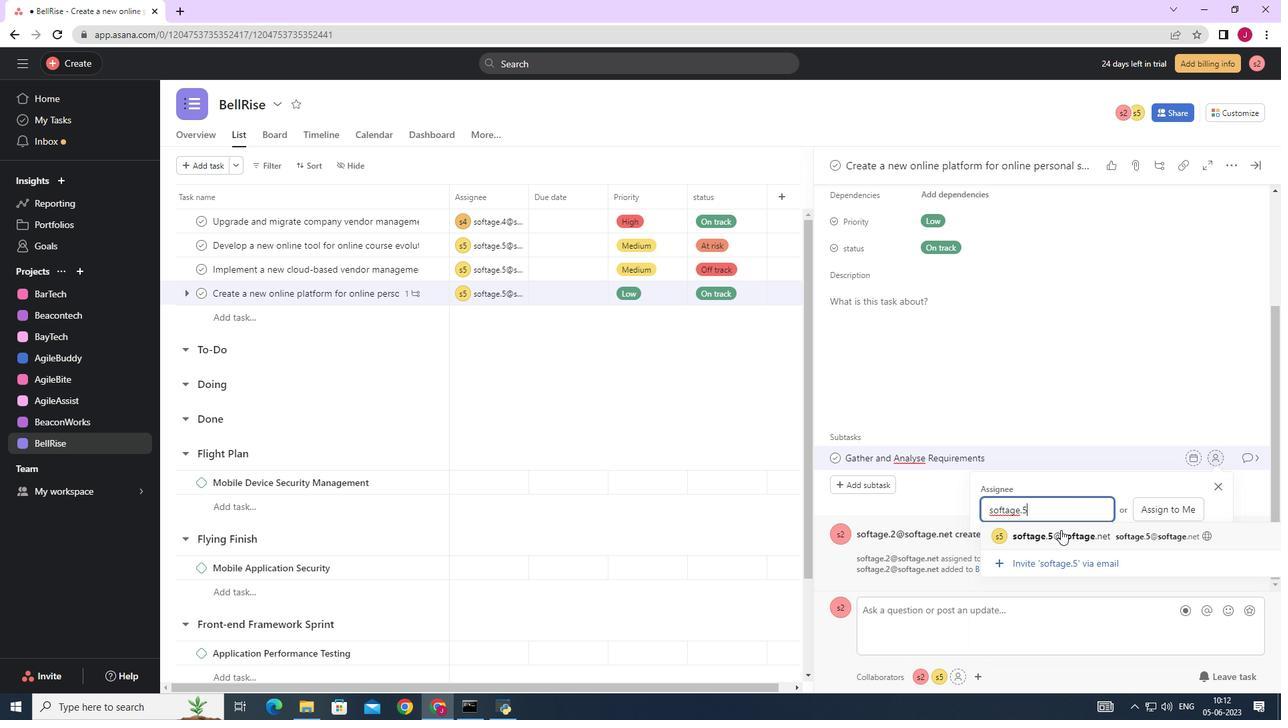 
Action: Mouse pressed left at (1064, 536)
Screenshot: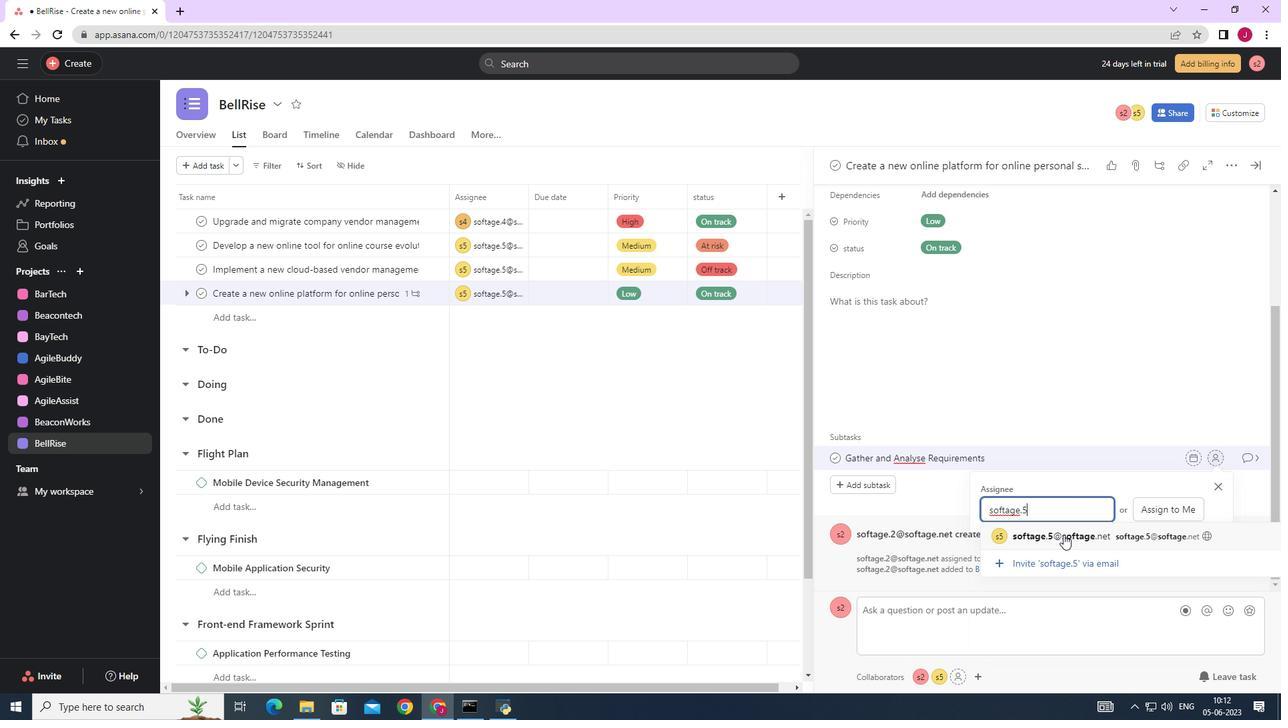 
Action: Mouse moved to (1248, 459)
Screenshot: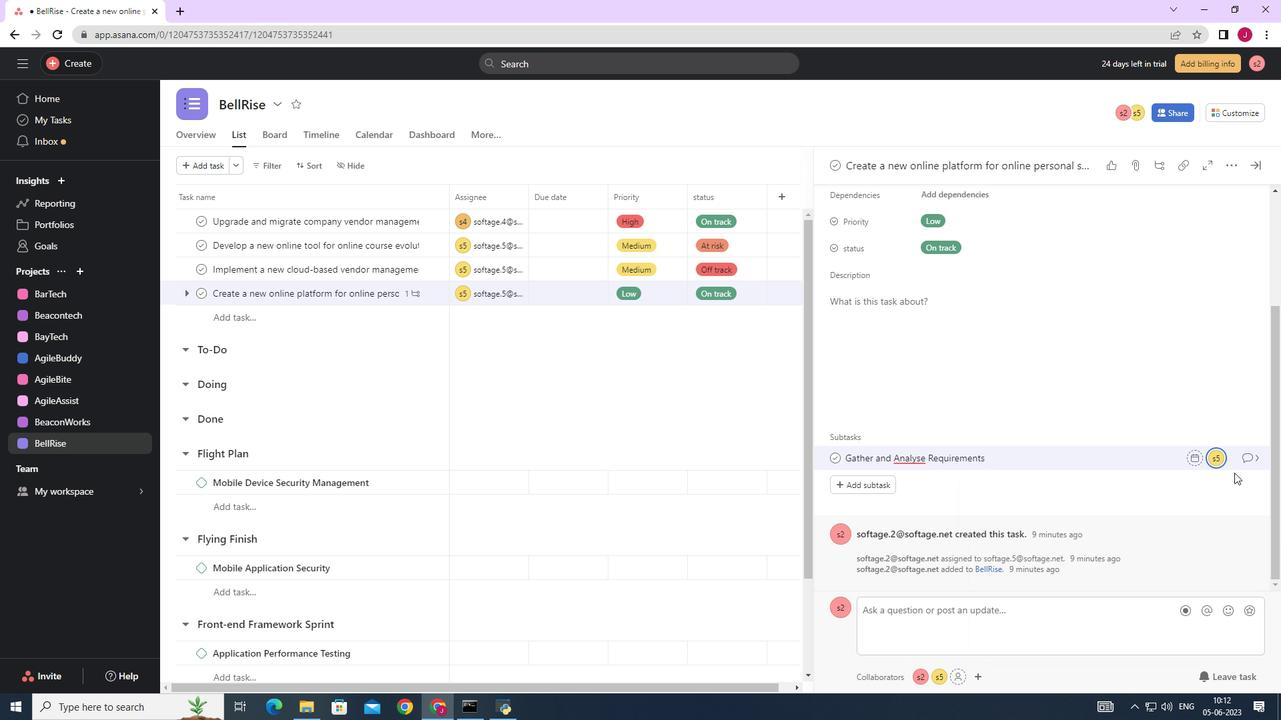 
Action: Mouse pressed left at (1248, 459)
Screenshot: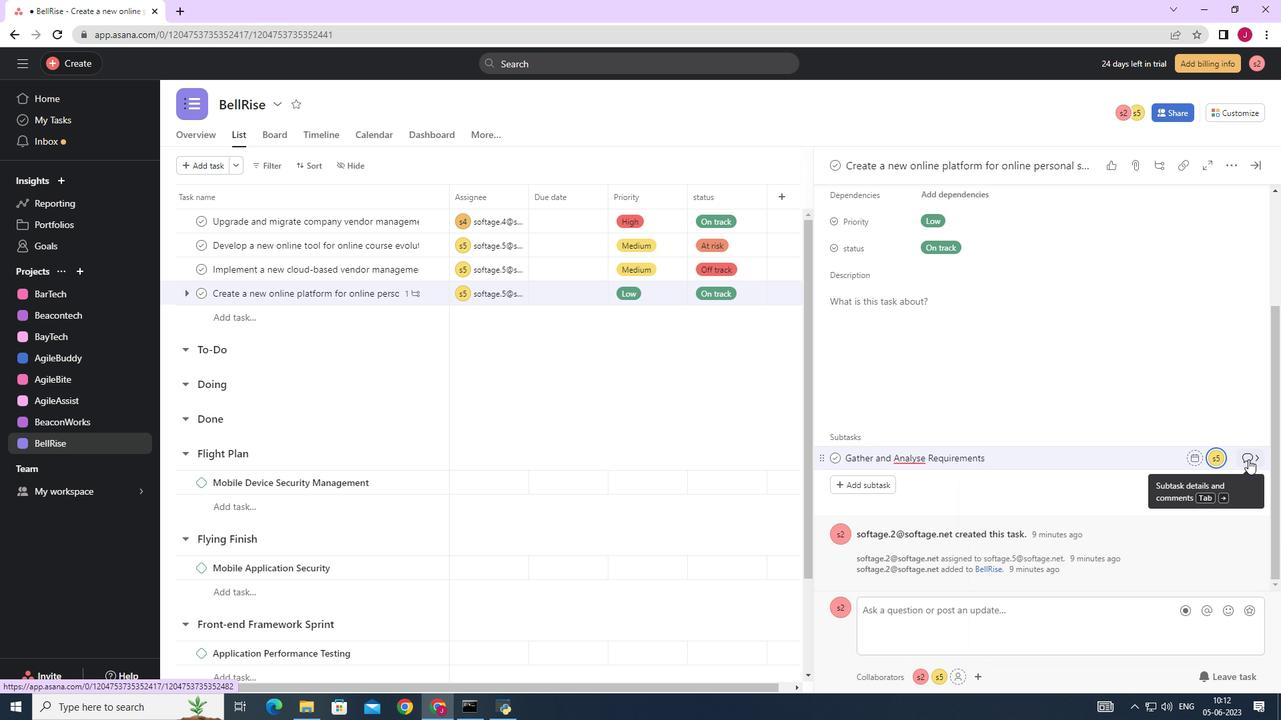 
Action: Mouse moved to (898, 353)
Screenshot: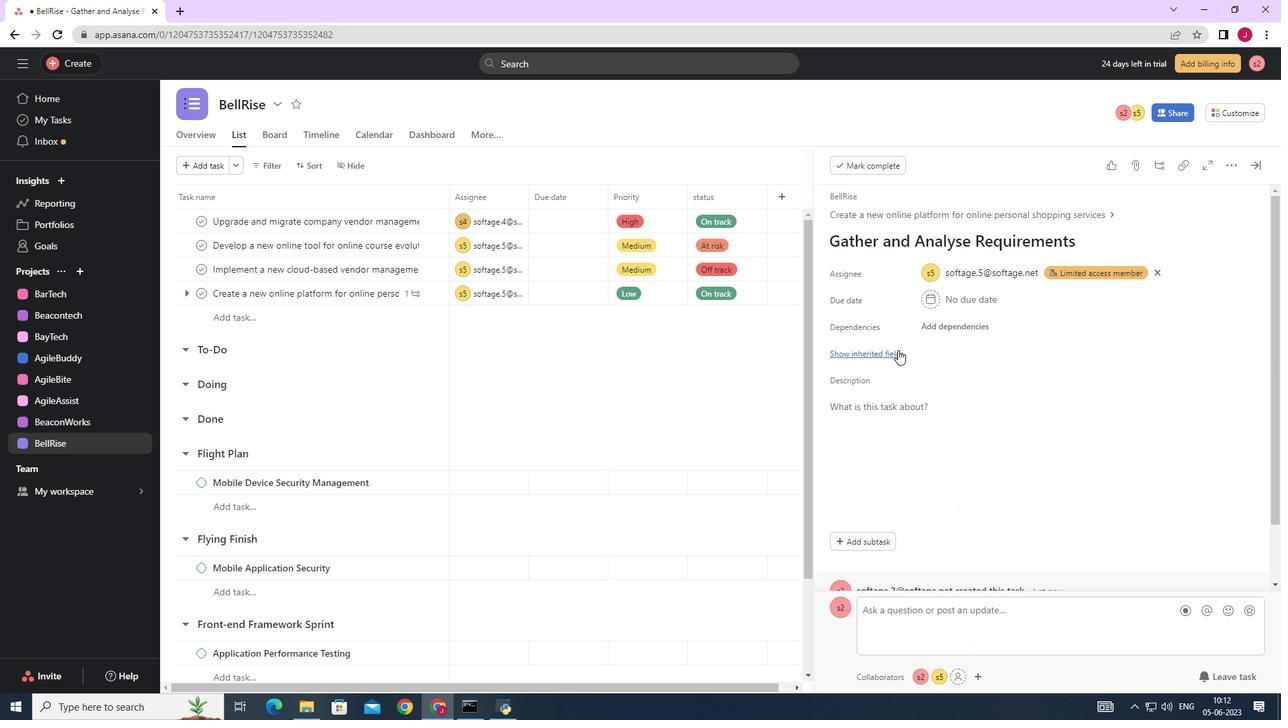 
Action: Mouse pressed left at (898, 353)
Screenshot: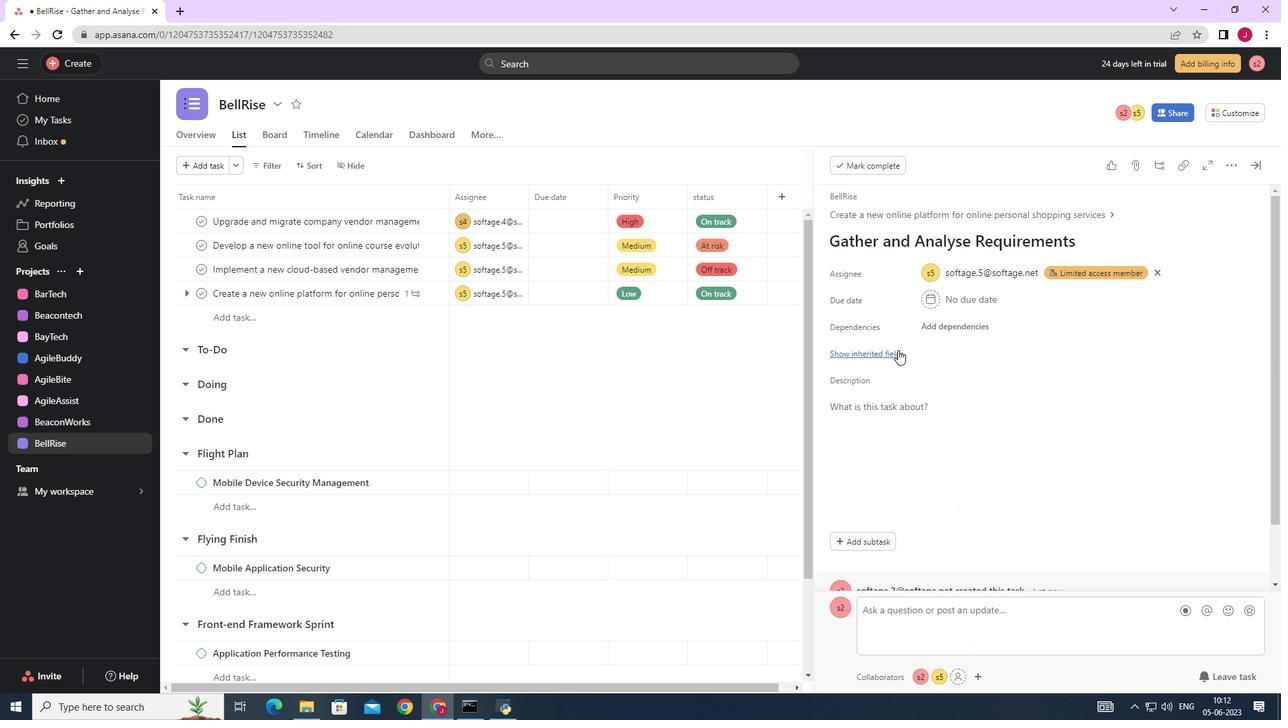
Action: Mouse moved to (937, 377)
Screenshot: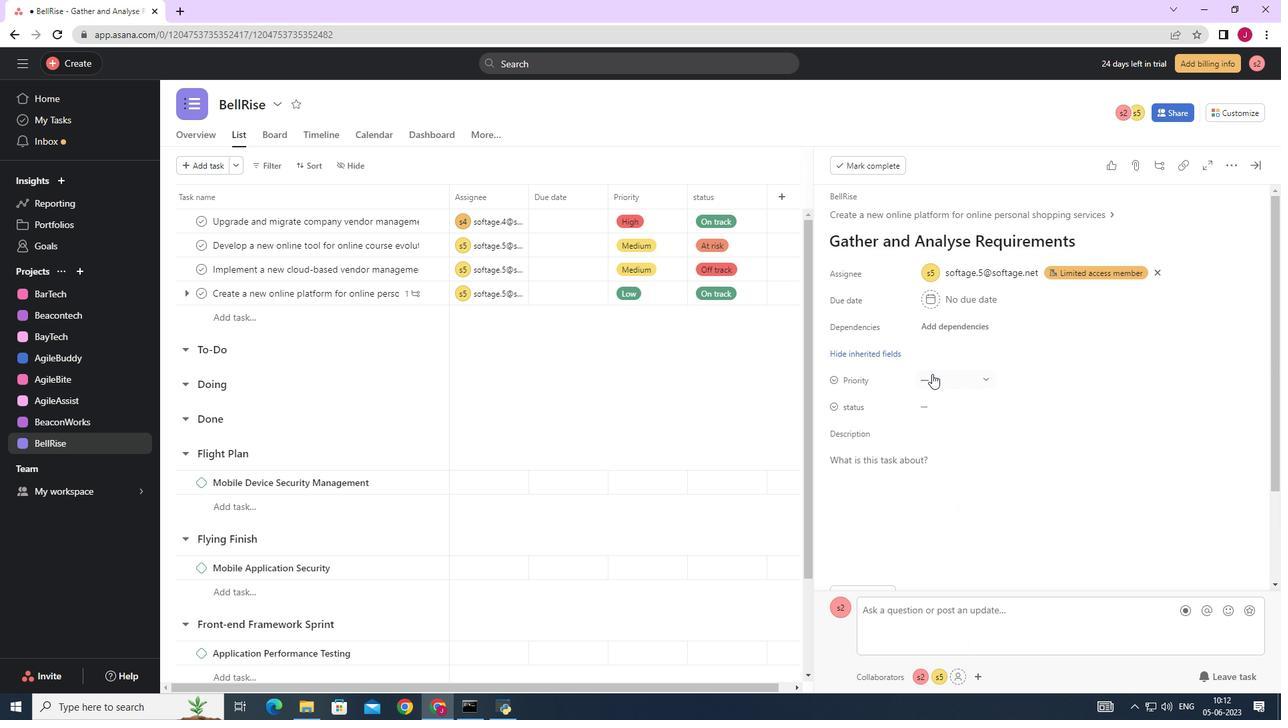 
Action: Mouse pressed left at (937, 377)
Screenshot: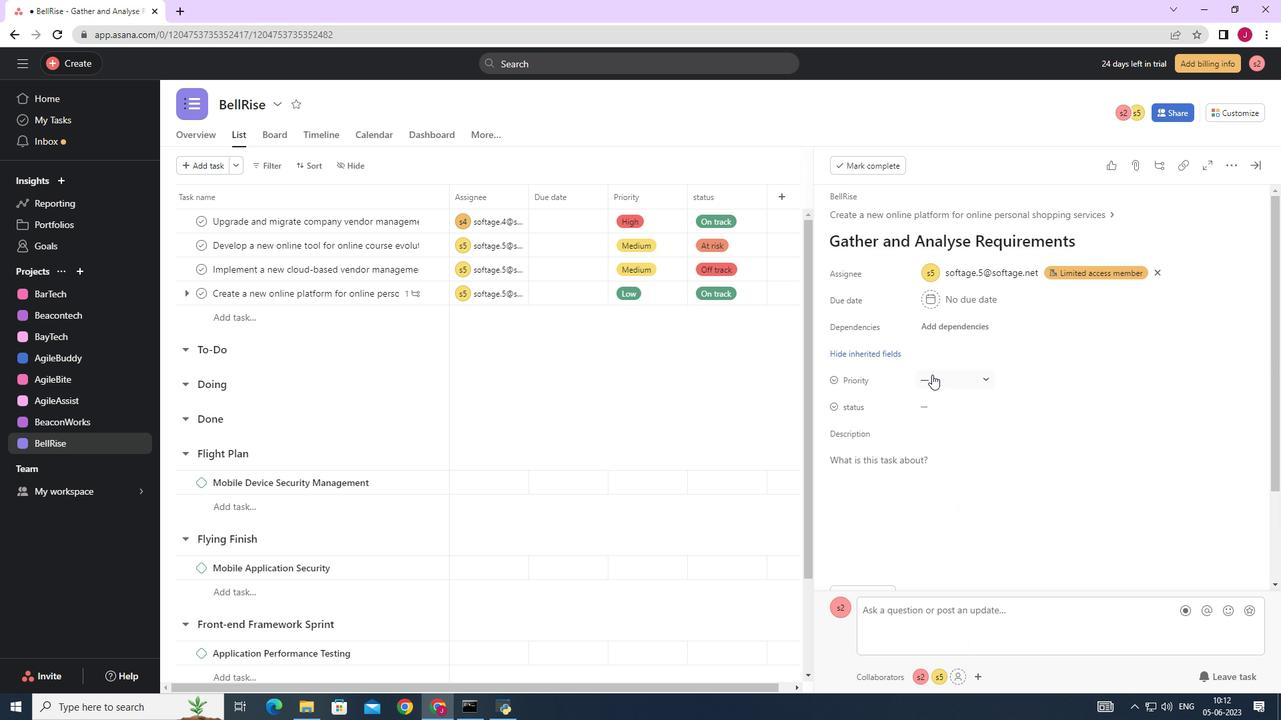 
Action: Mouse moved to (961, 428)
Screenshot: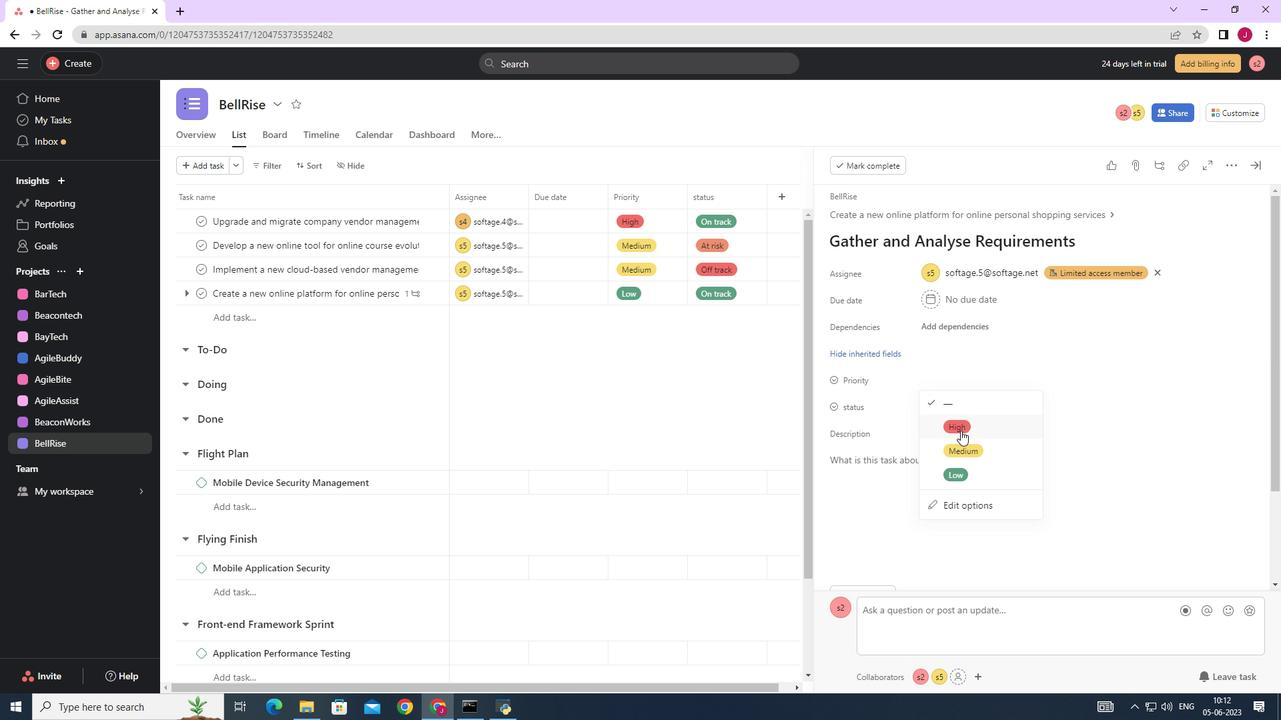 
Action: Mouse pressed left at (961, 428)
Screenshot: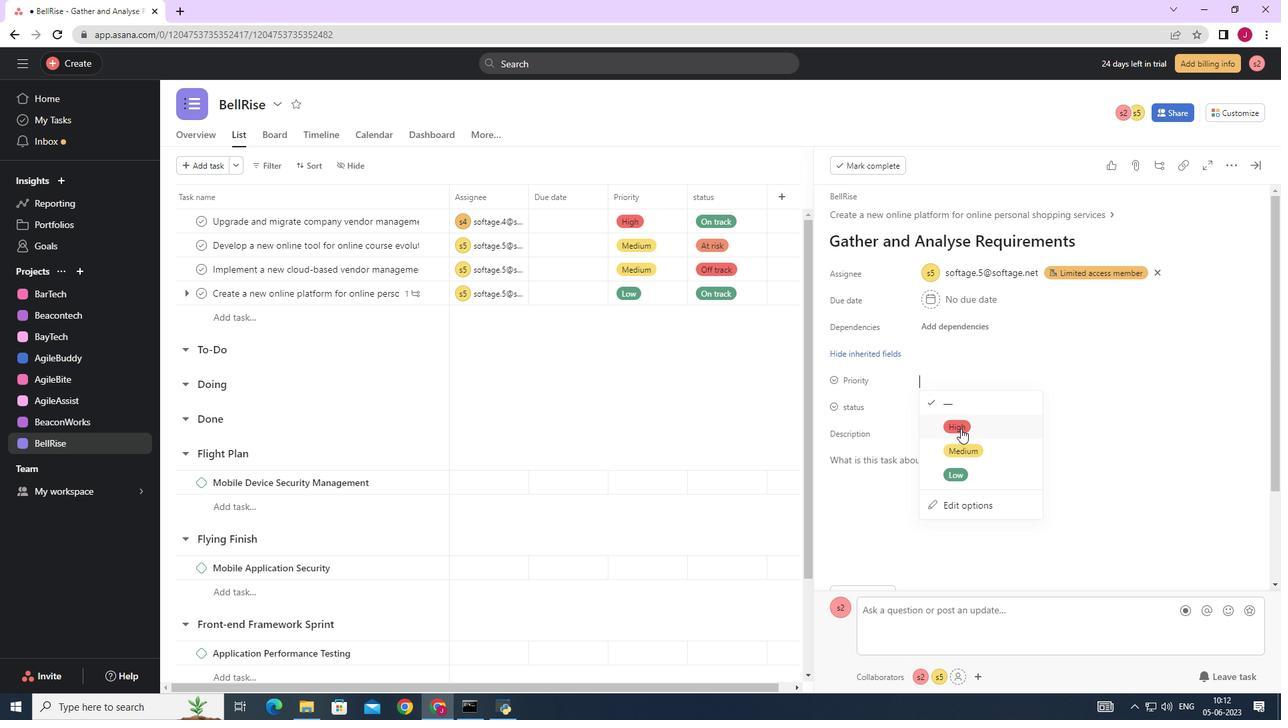 
Action: Mouse moved to (940, 406)
Screenshot: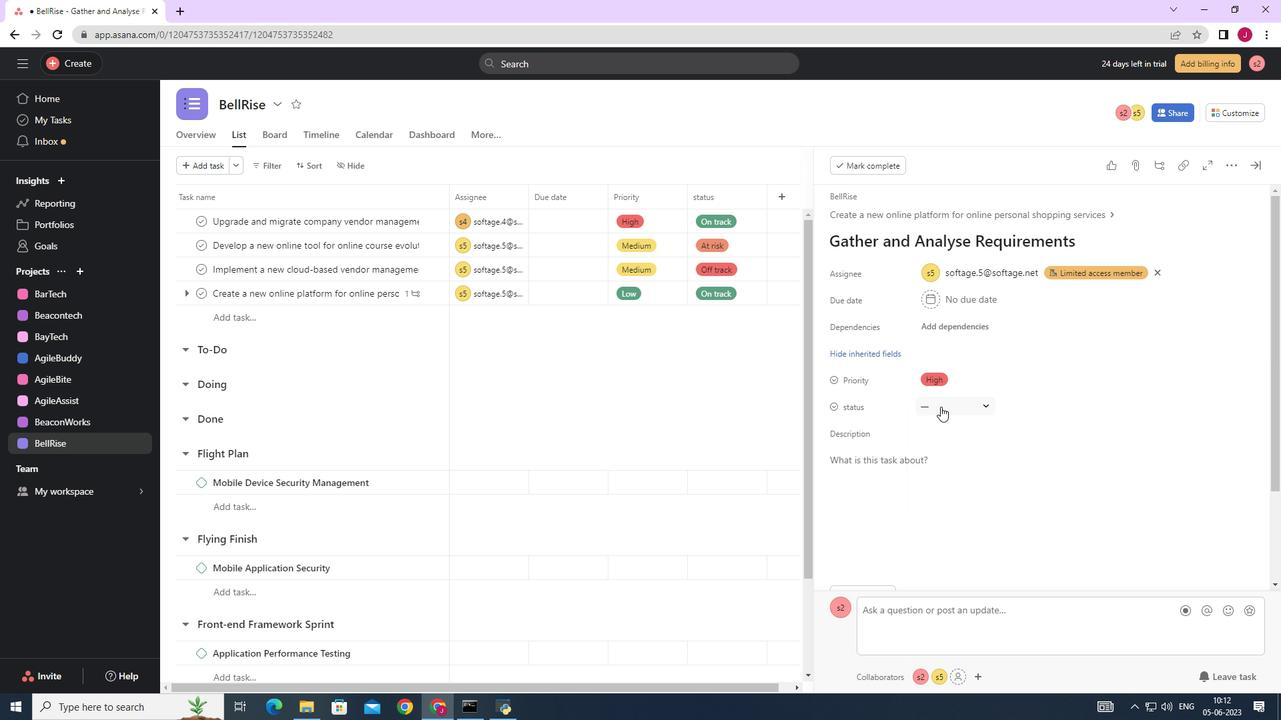 
Action: Mouse pressed left at (940, 406)
Screenshot: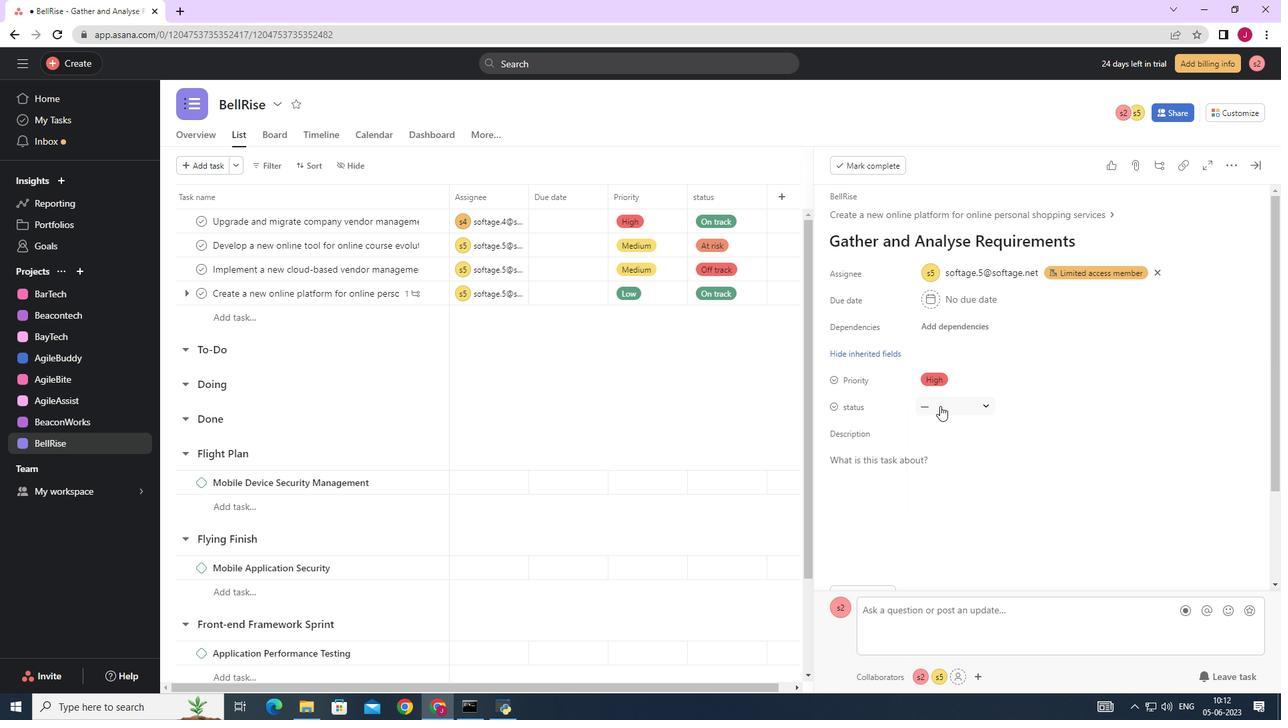 
Action: Mouse moved to (965, 475)
Screenshot: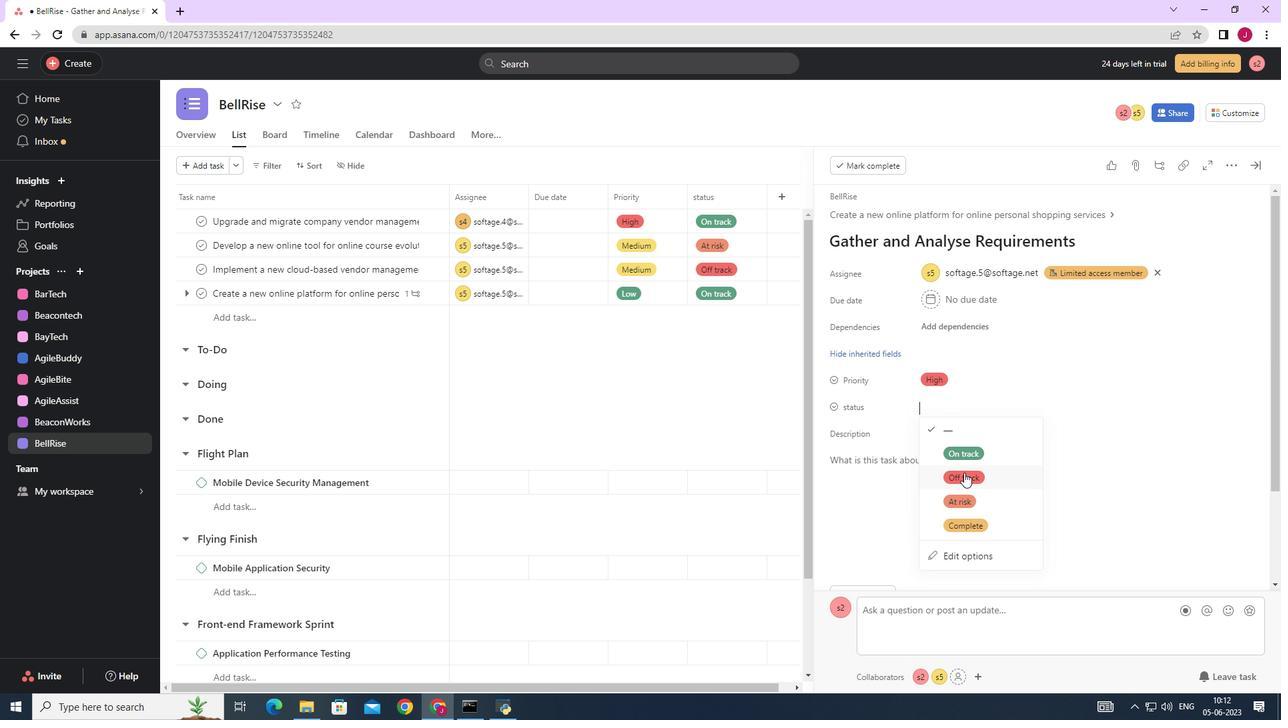 
Action: Mouse pressed left at (965, 475)
Screenshot: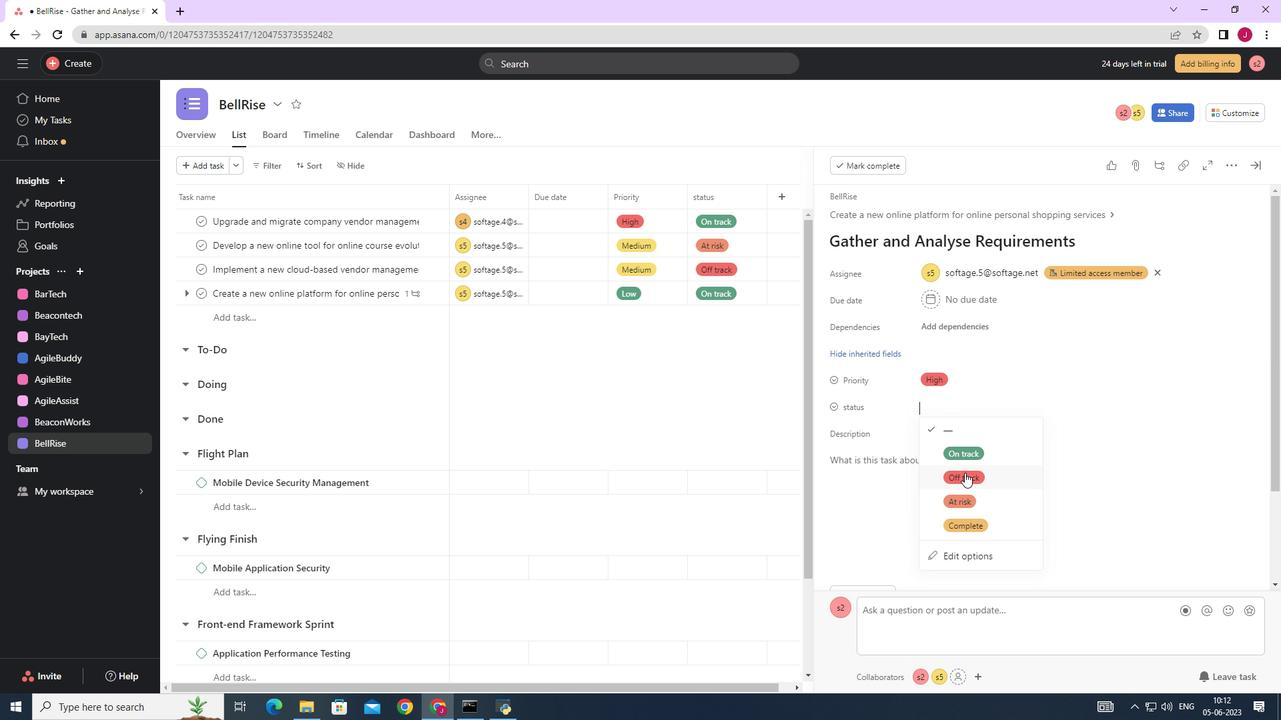 
Action: Mouse moved to (1254, 169)
Screenshot: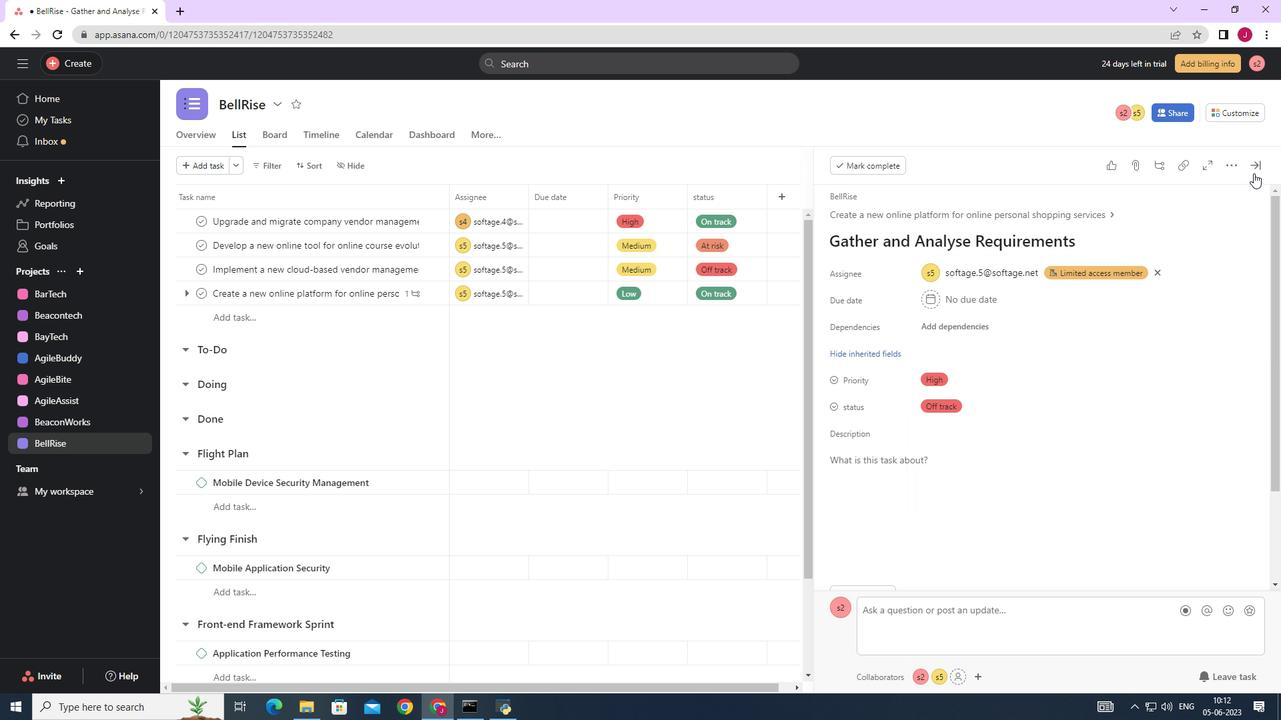 
Action: Mouse pressed left at (1254, 169)
Screenshot: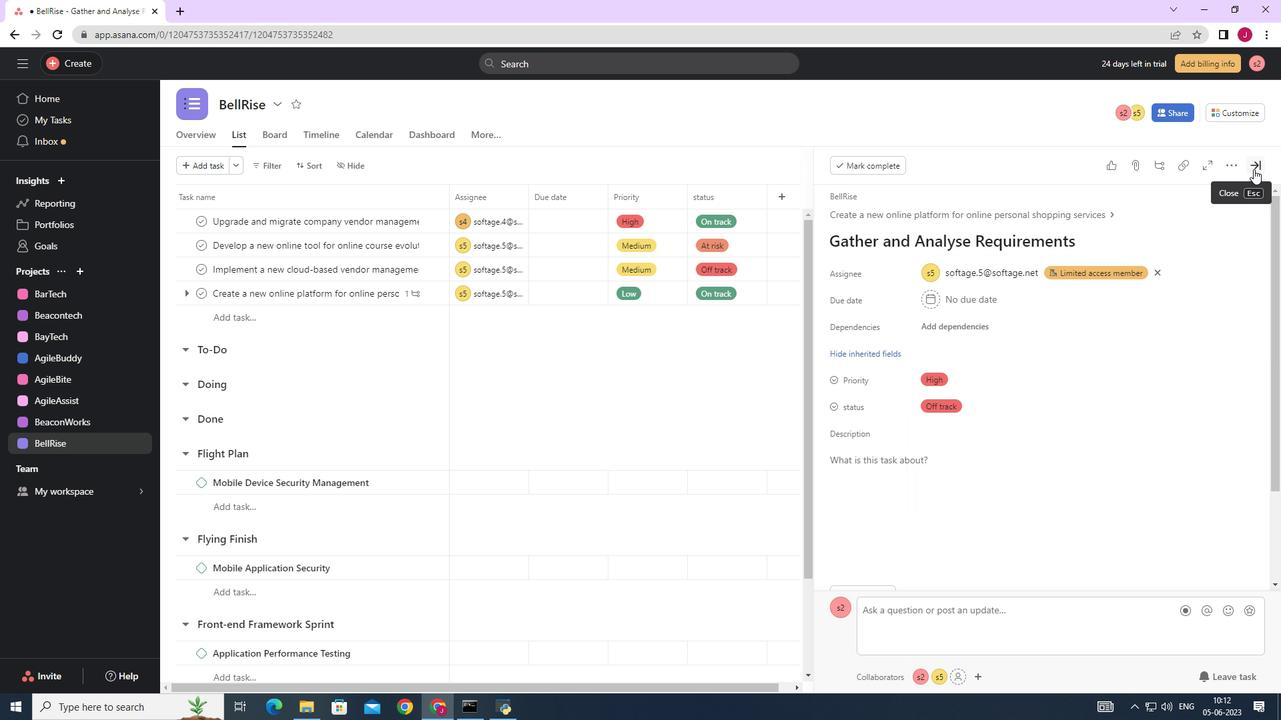
